 Task: Add Attachment from computer to Card Card0000000345 in Board Board0000000087 in Workspace WS0000000029 in Trello. Add Cover Purple to Card Card0000000345 in Board Board0000000087 in Workspace WS0000000029 in Trello. Add "Move Card To …" Button titled Button0000000345 to "top" of the list "To Do" to Card Card0000000345 in Board Board0000000087 in Workspace WS0000000029 in Trello. Add Description DS0000000345 to Card Card0000000345 in Board Board0000000087 in Workspace WS0000000029 in Trello. Add Comment CM0000000345 to Card Card0000000345 in Board Board0000000087 in Workspace WS0000000029 in Trello
Action: Mouse moved to (145, 451)
Screenshot: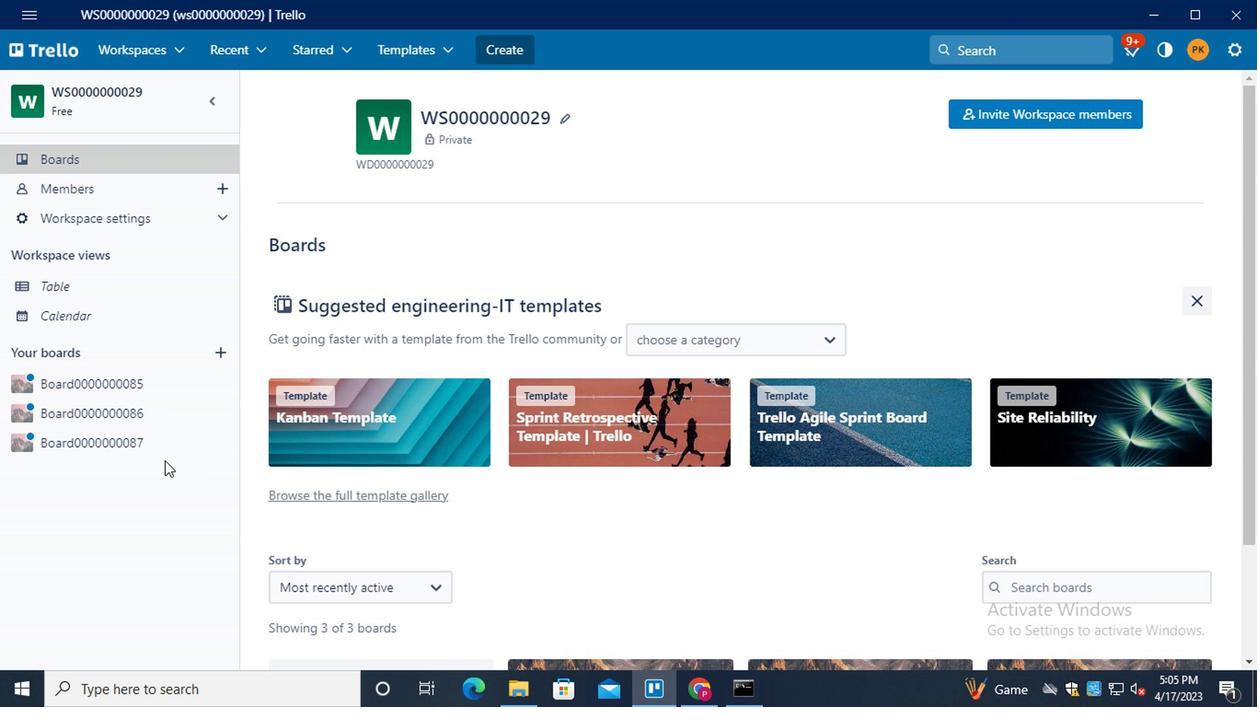 
Action: Mouse pressed left at (145, 451)
Screenshot: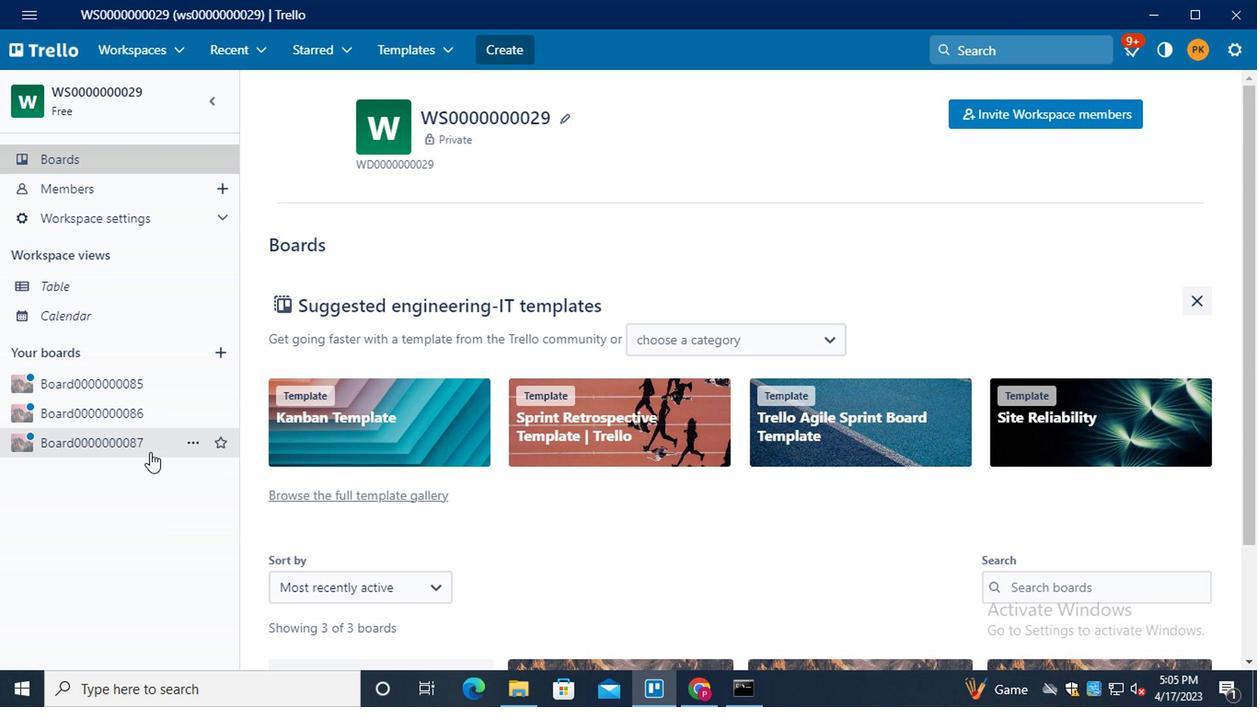
Action: Mouse moved to (352, 214)
Screenshot: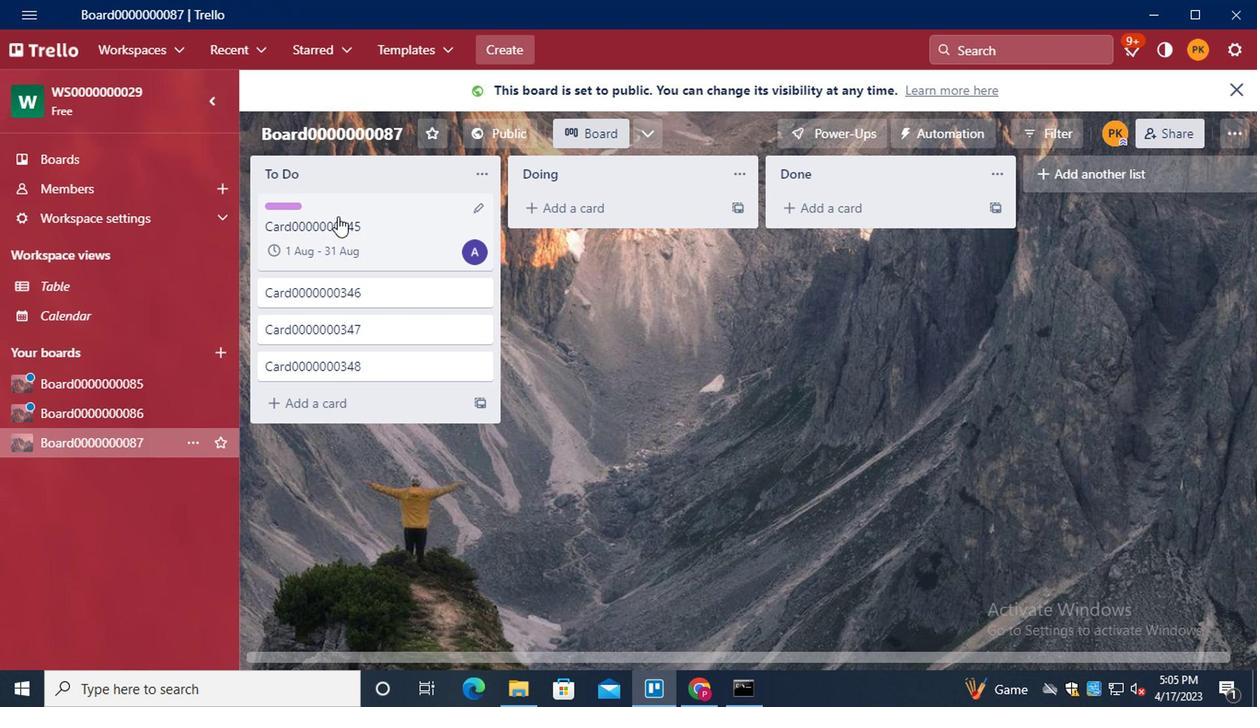
Action: Mouse pressed left at (352, 214)
Screenshot: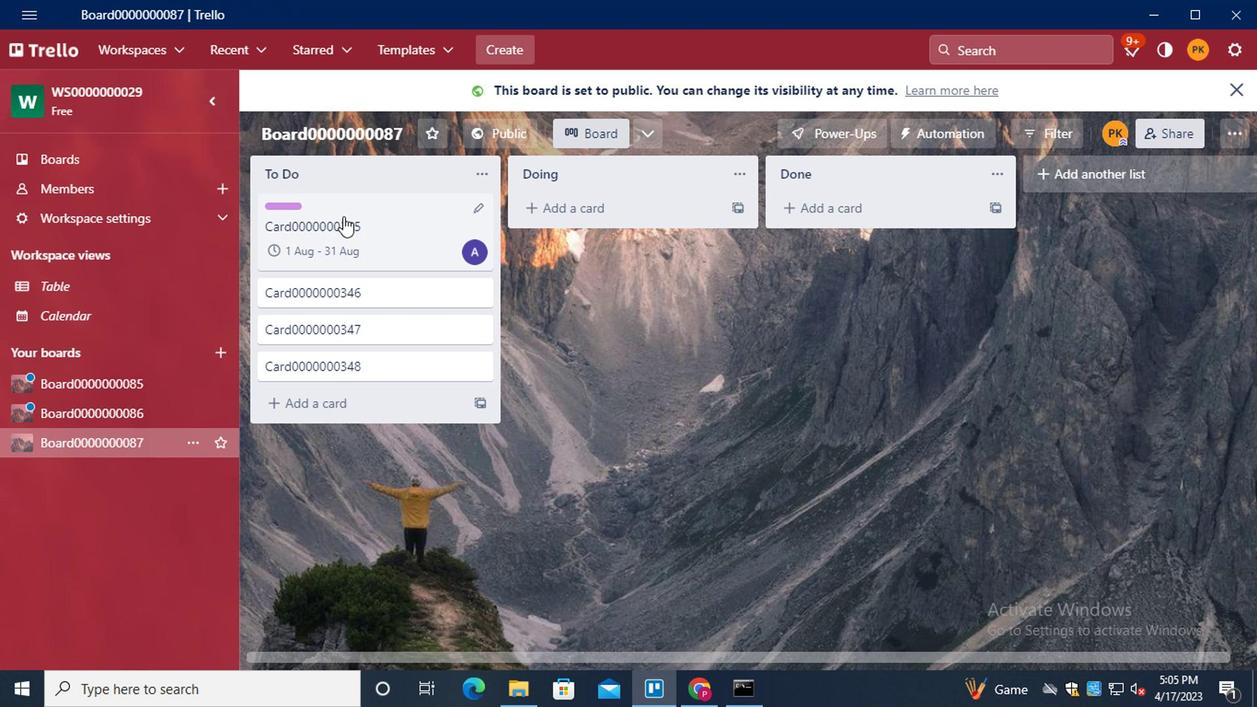 
Action: Mouse moved to (857, 330)
Screenshot: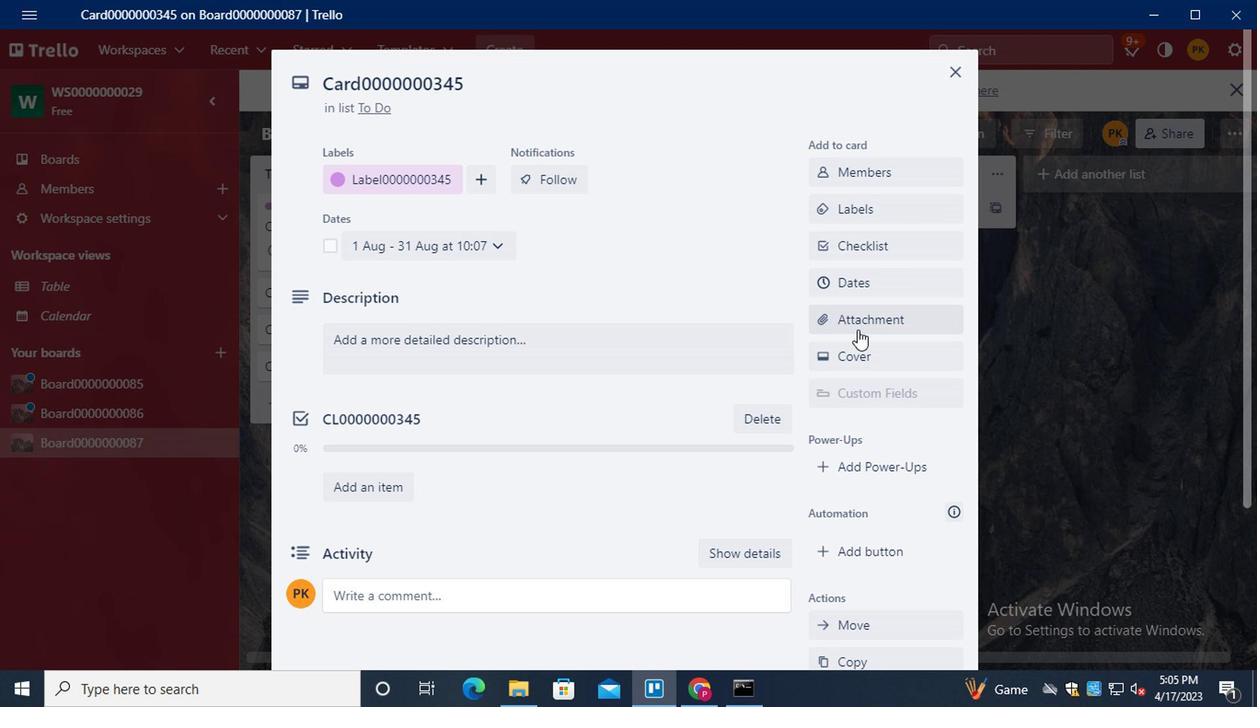
Action: Mouse pressed left at (857, 330)
Screenshot: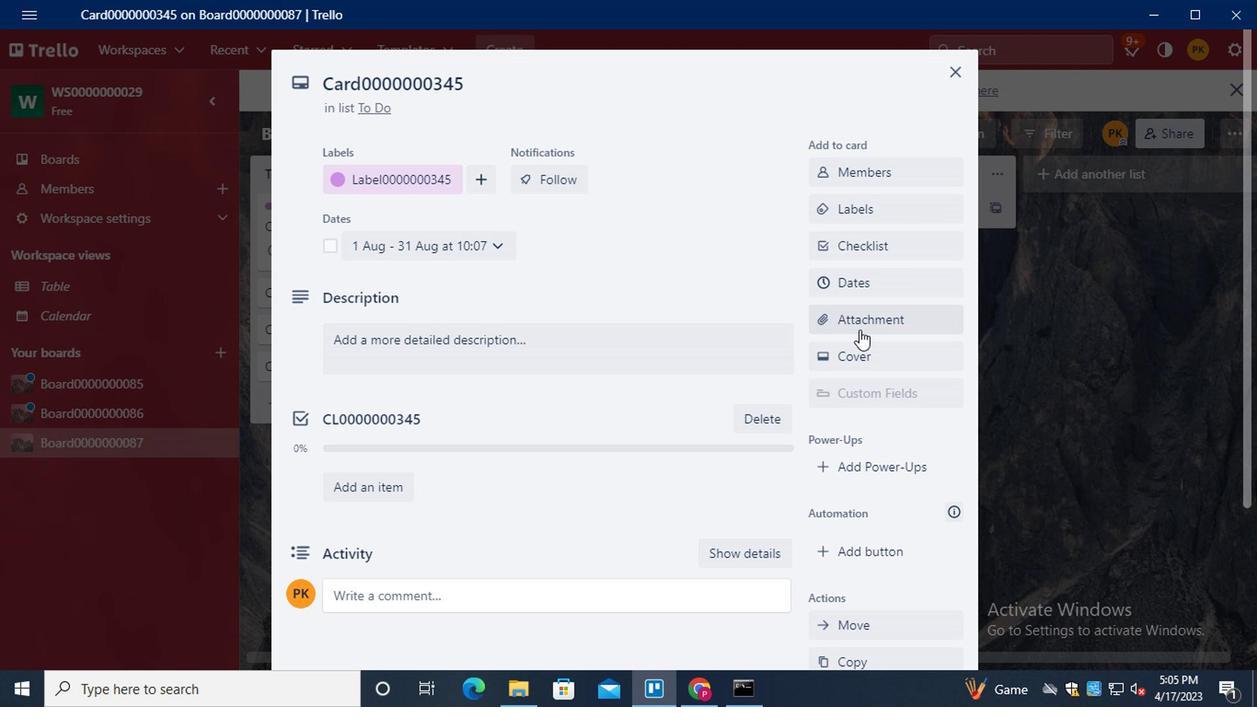 
Action: Mouse moved to (878, 163)
Screenshot: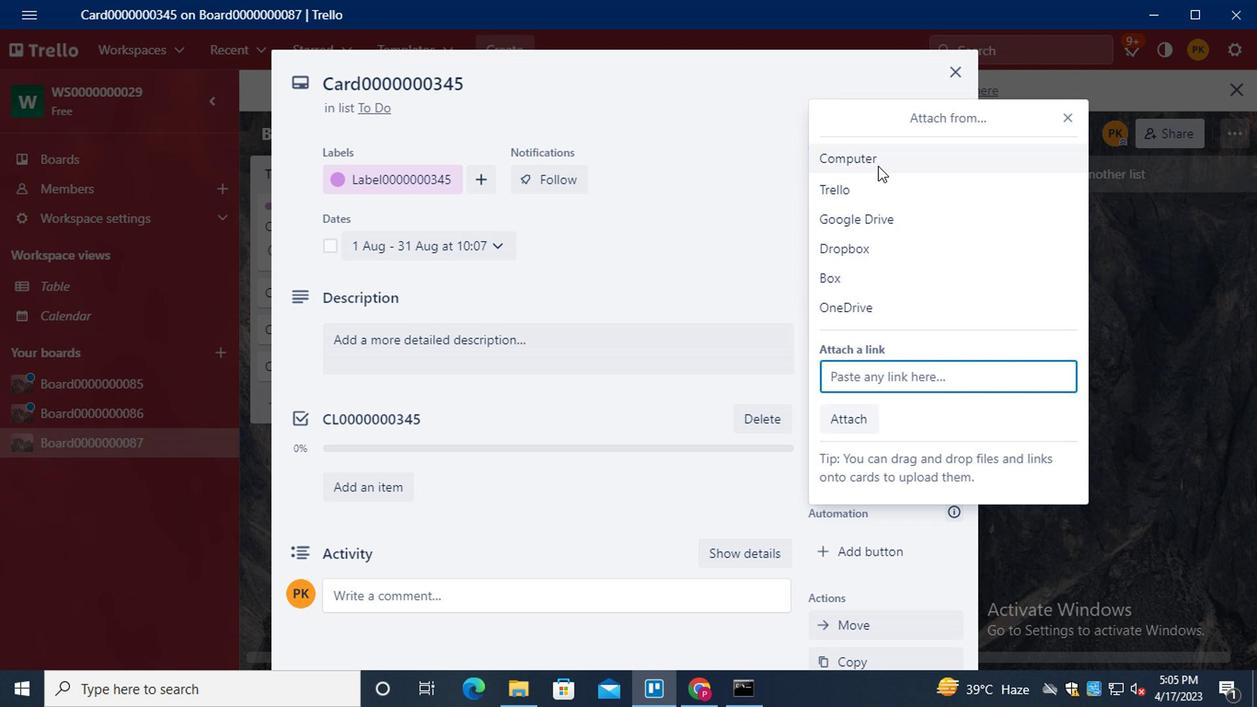 
Action: Mouse pressed left at (878, 163)
Screenshot: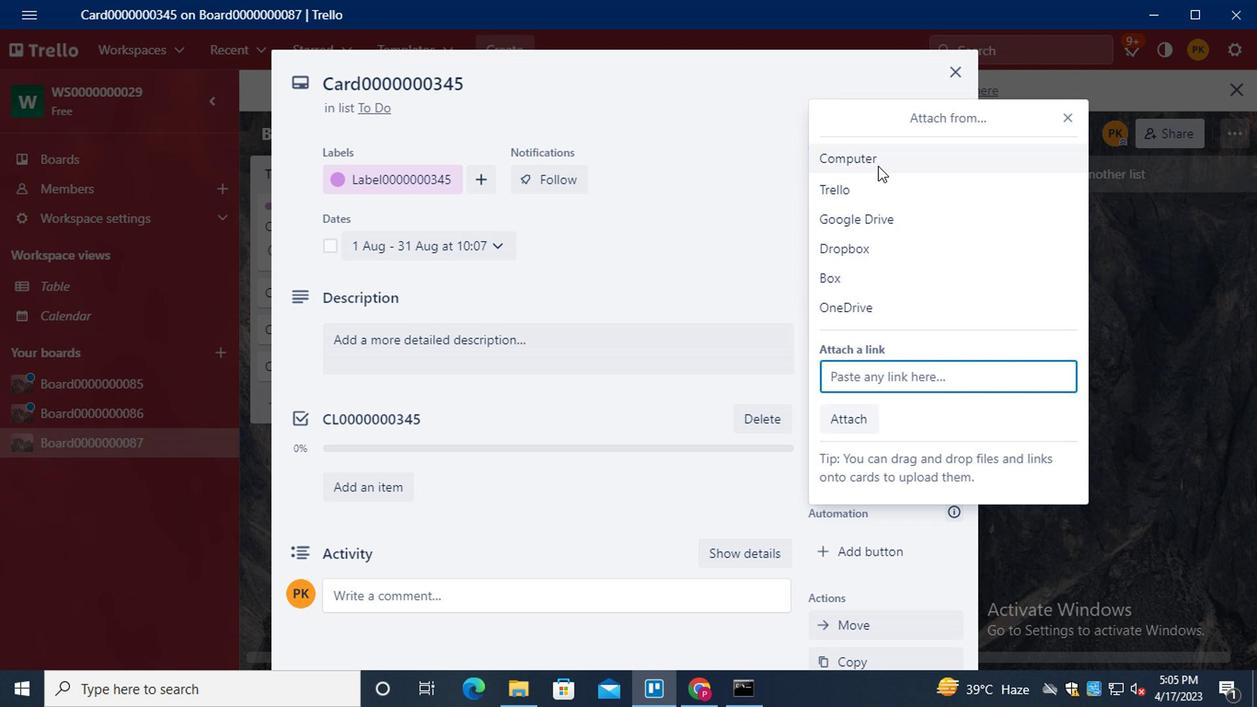 
Action: Mouse moved to (387, 138)
Screenshot: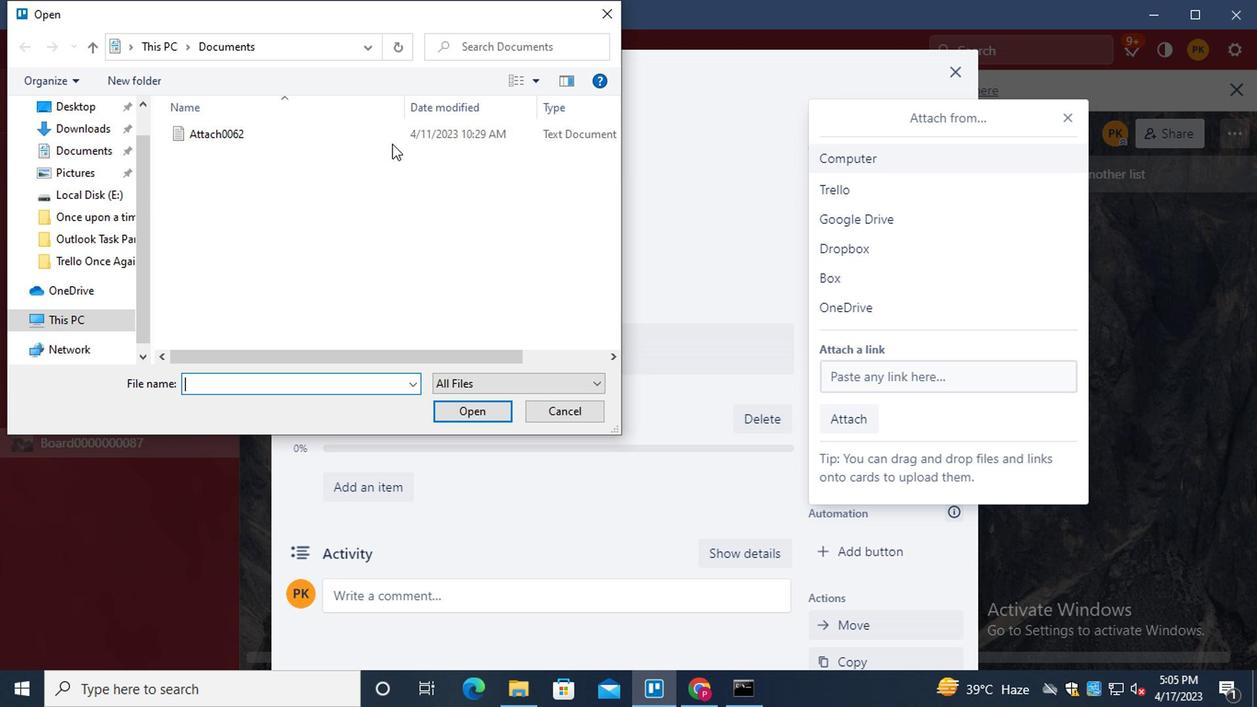 
Action: Mouse pressed left at (387, 138)
Screenshot: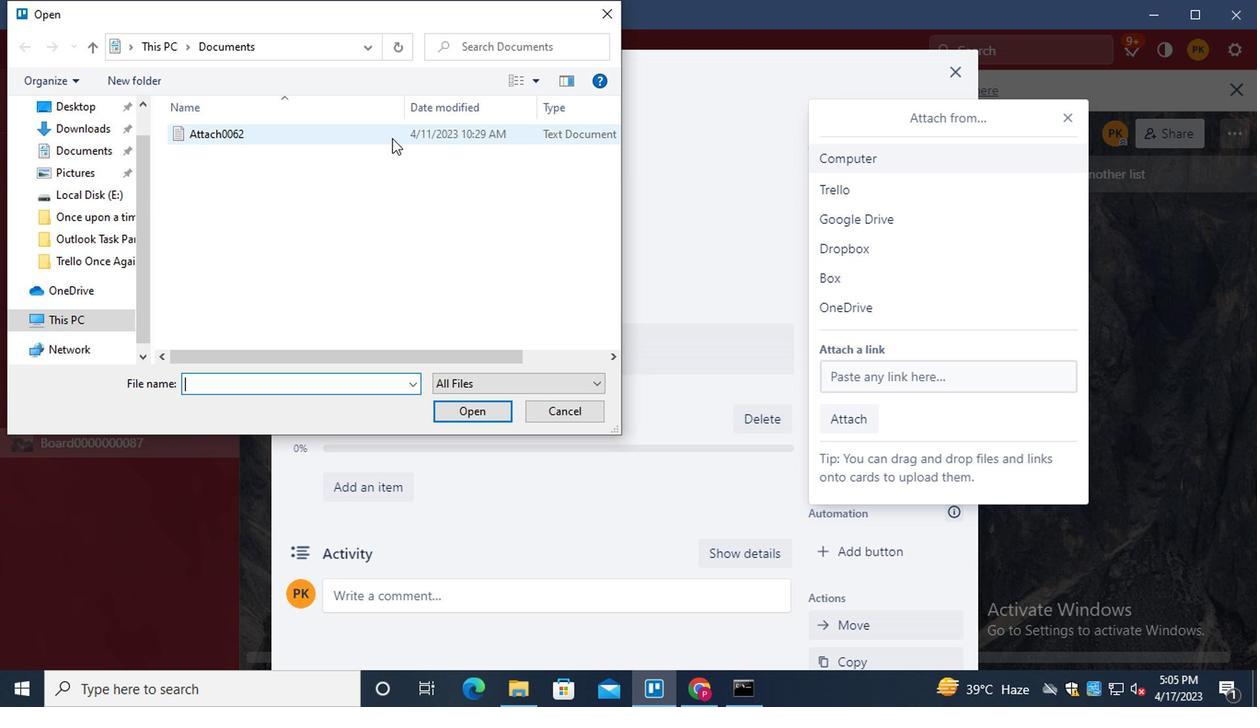 
Action: Mouse moved to (479, 421)
Screenshot: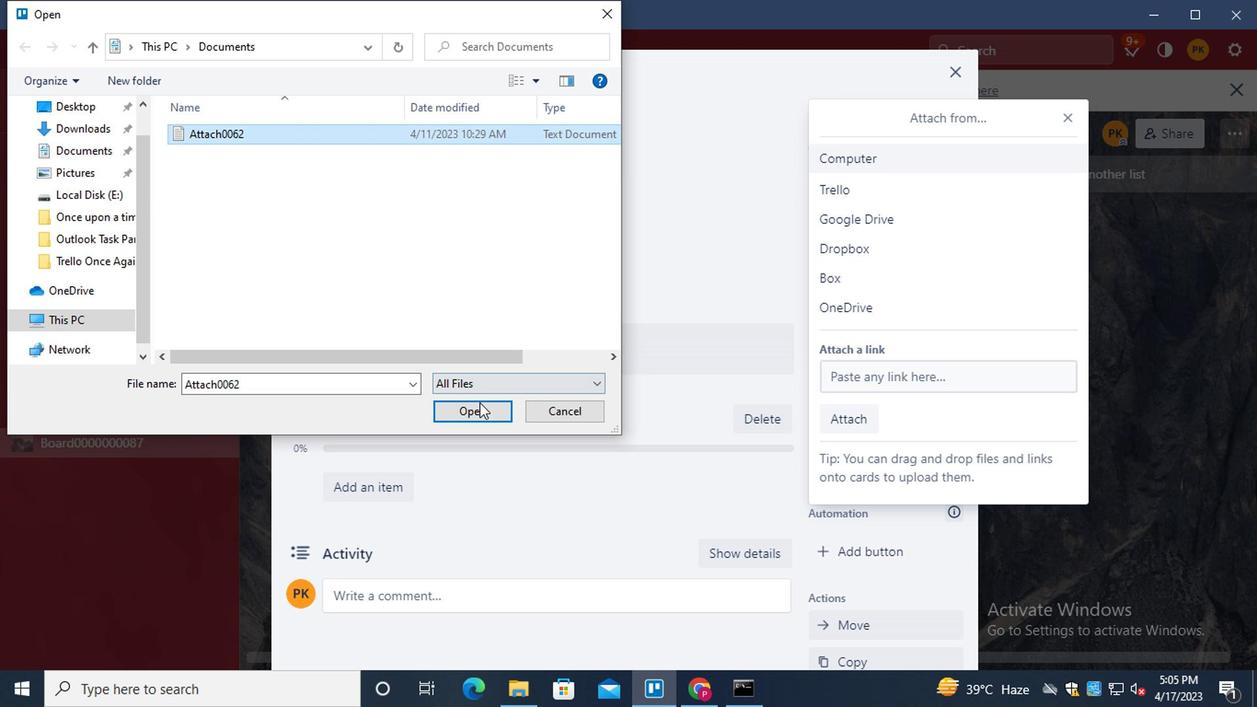 
Action: Mouse pressed left at (479, 421)
Screenshot: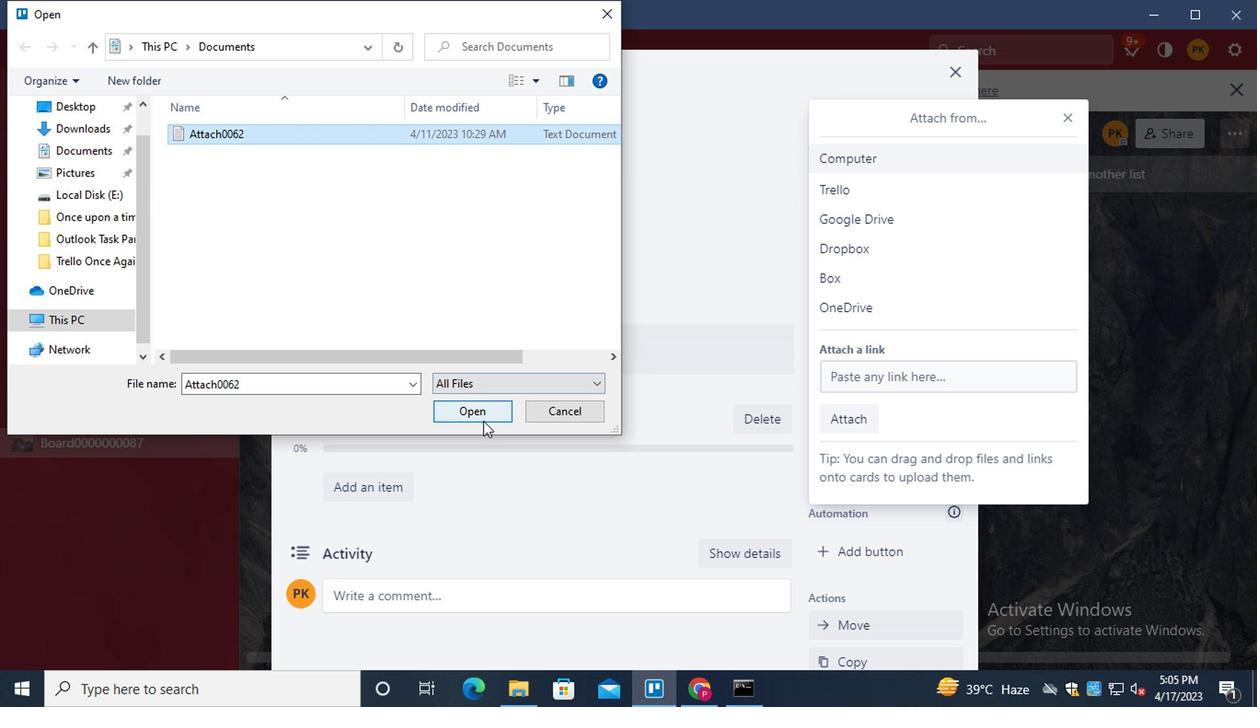 
Action: Mouse moved to (837, 359)
Screenshot: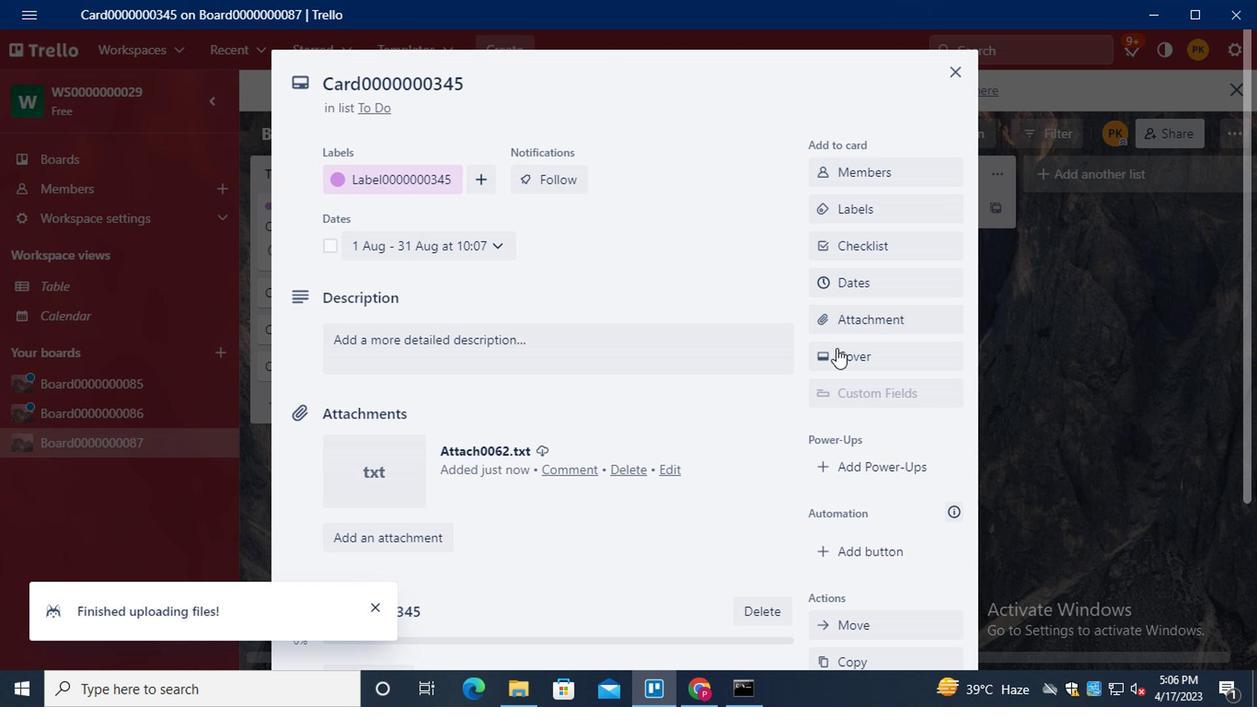 
Action: Mouse pressed left at (837, 359)
Screenshot: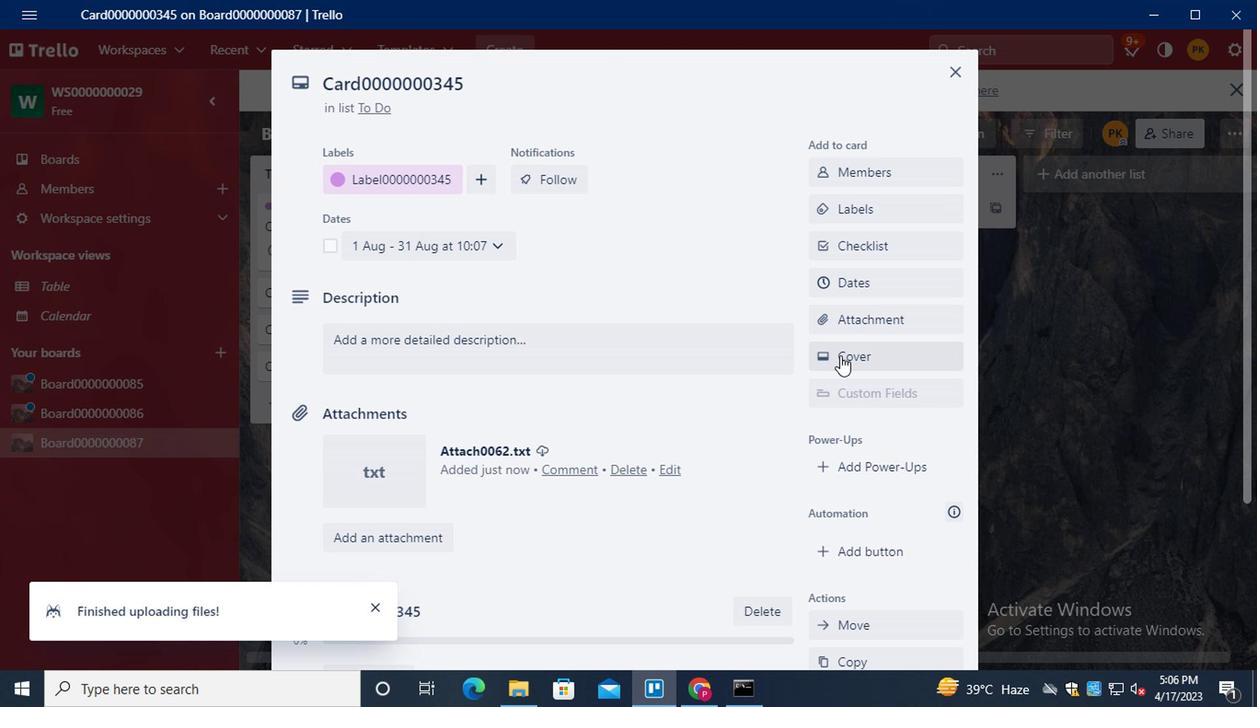 
Action: Mouse moved to (1050, 299)
Screenshot: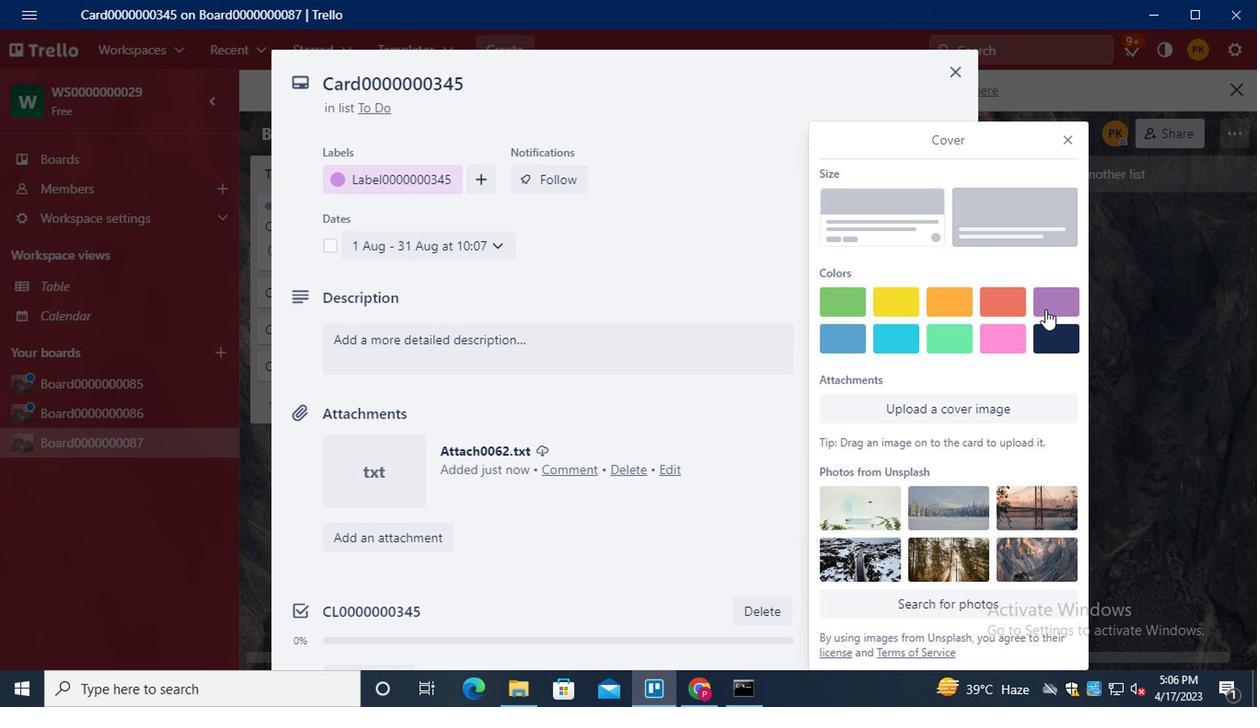
Action: Mouse pressed left at (1050, 299)
Screenshot: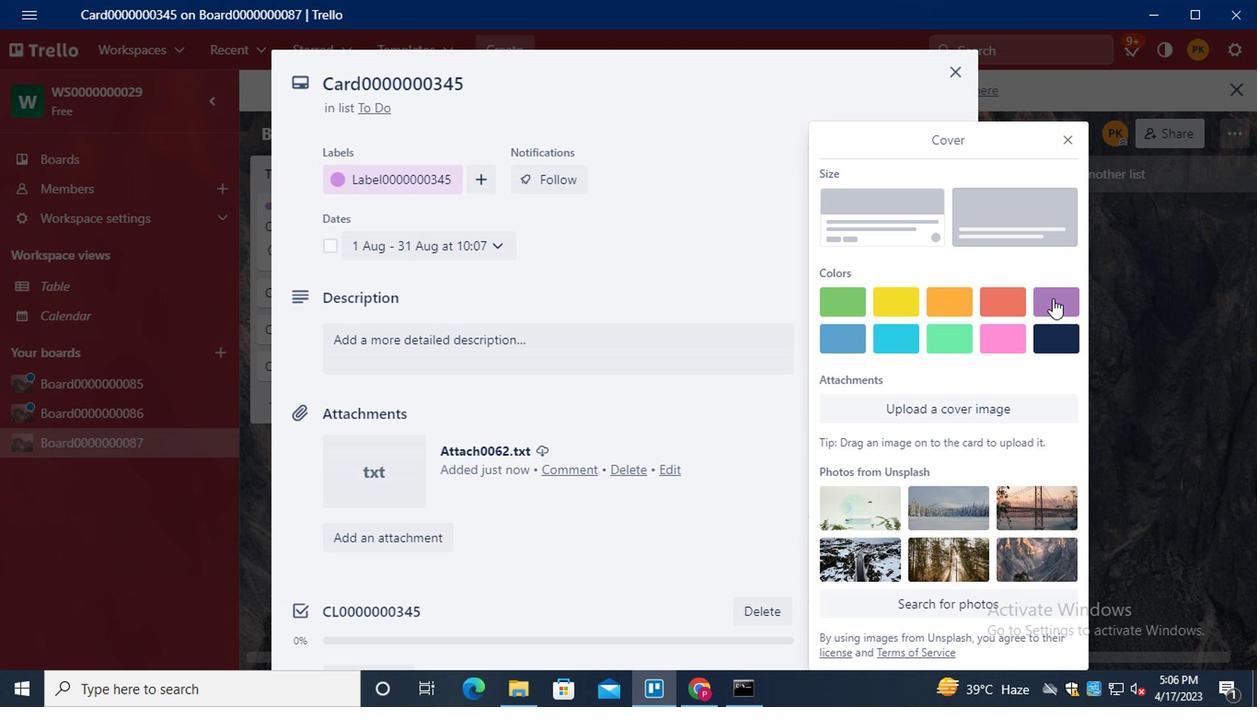
Action: Mouse moved to (1065, 110)
Screenshot: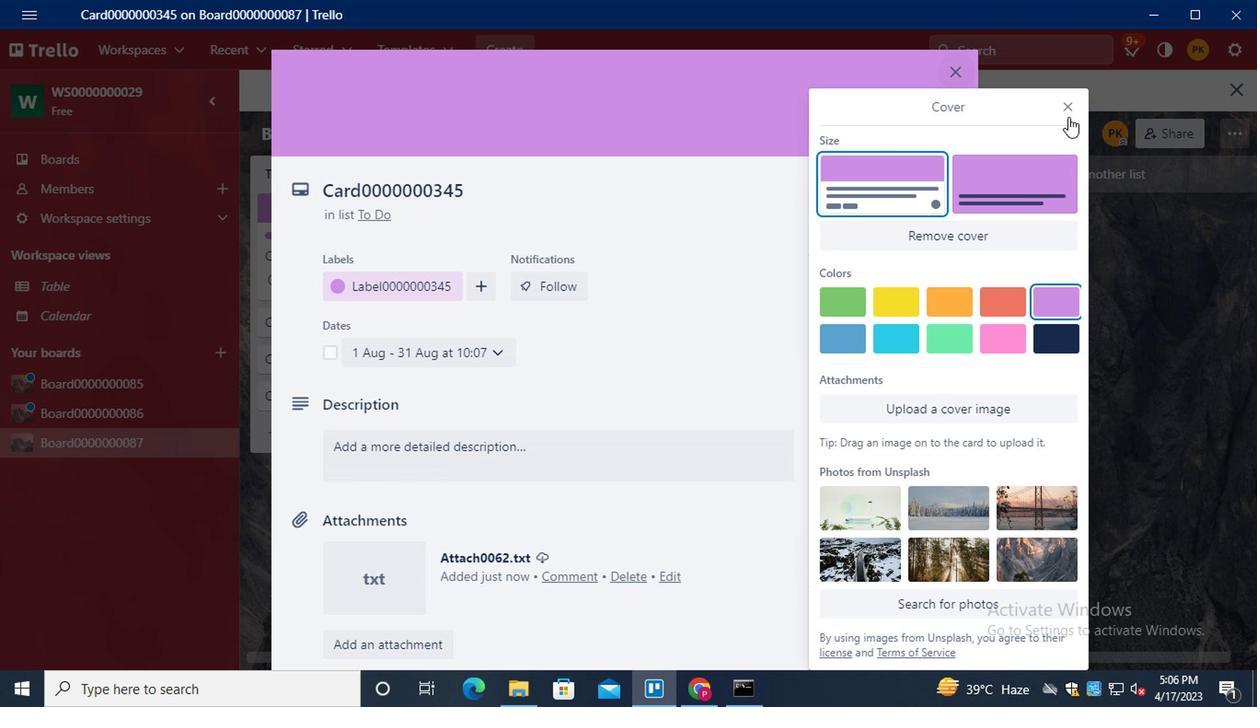 
Action: Mouse pressed left at (1065, 110)
Screenshot: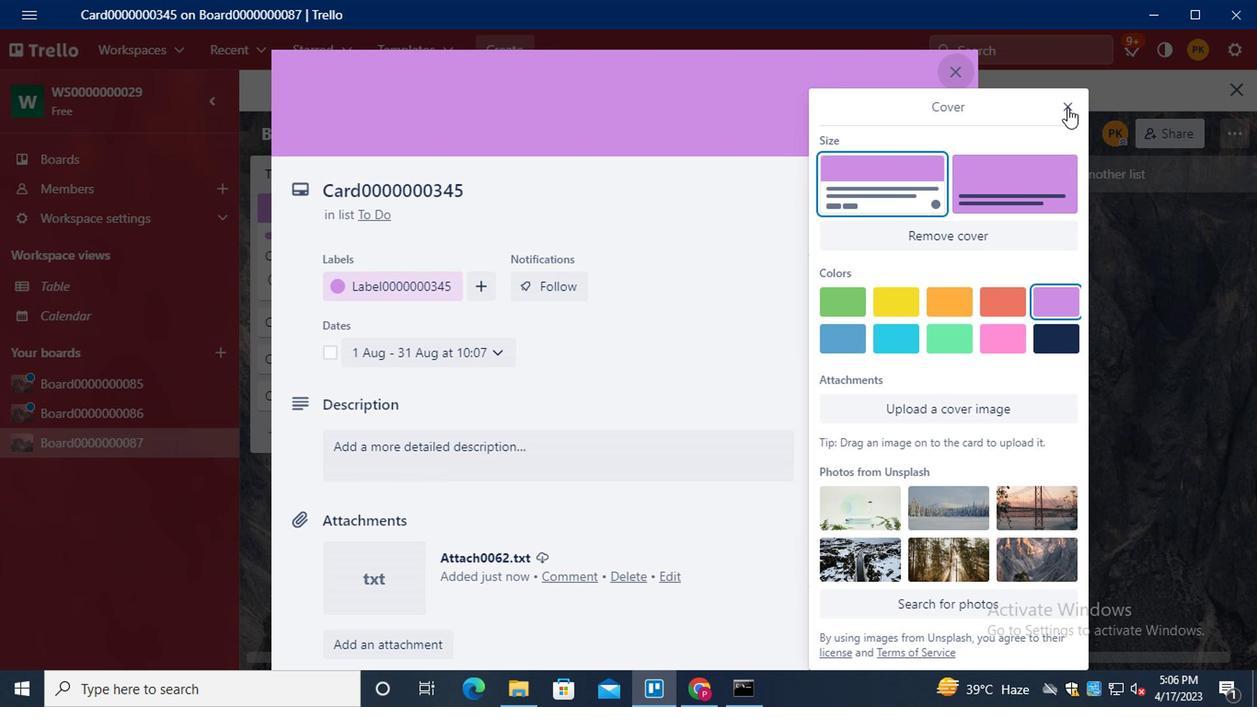 
Action: Mouse moved to (909, 381)
Screenshot: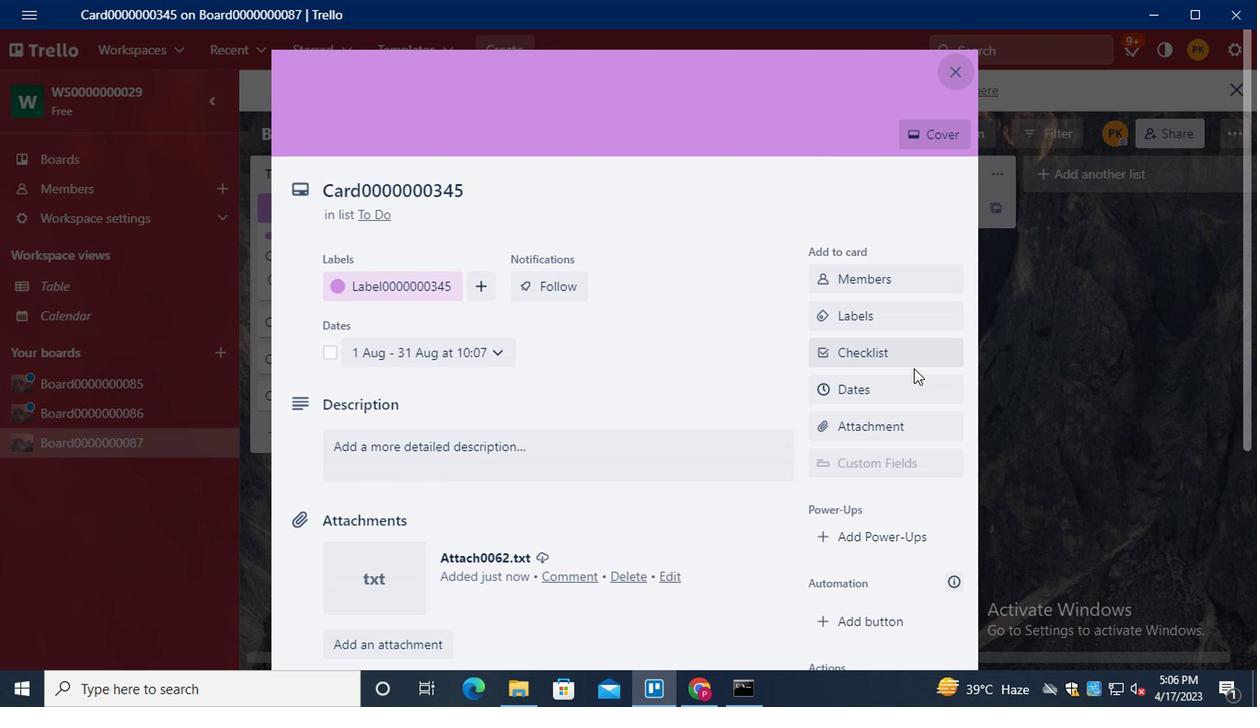 
Action: Mouse scrolled (909, 380) with delta (0, -1)
Screenshot: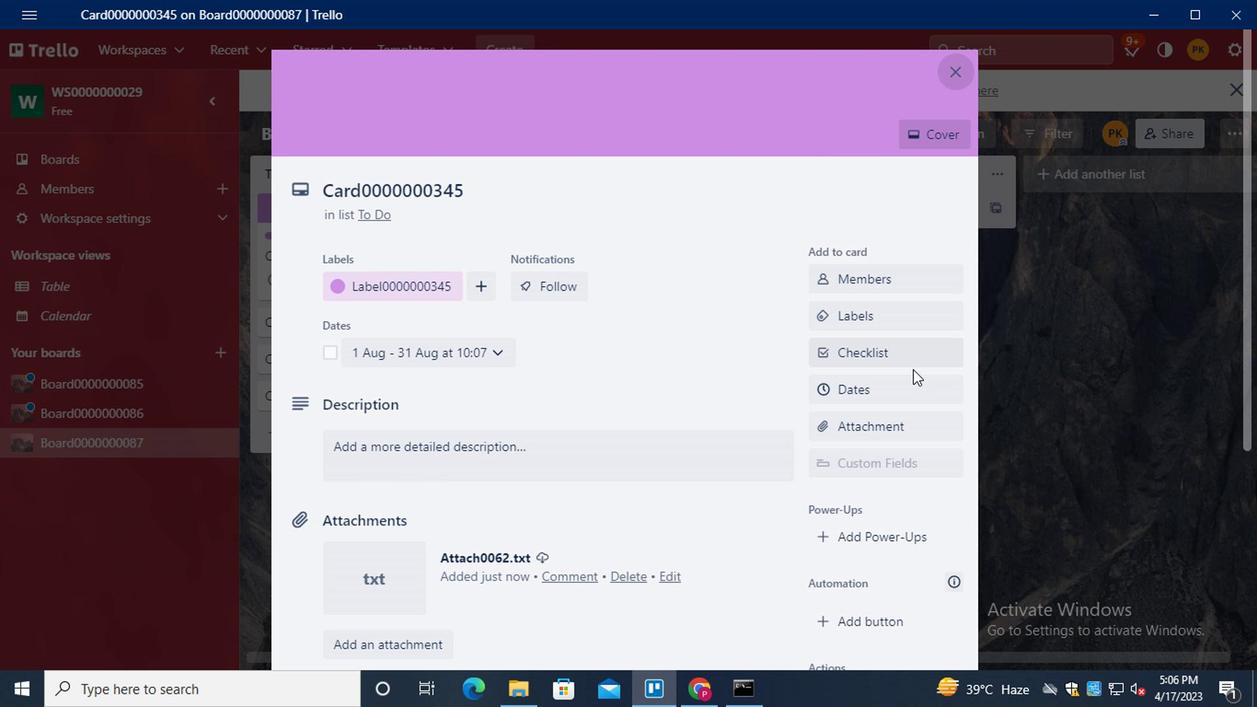 
Action: Mouse scrolled (909, 380) with delta (0, -1)
Screenshot: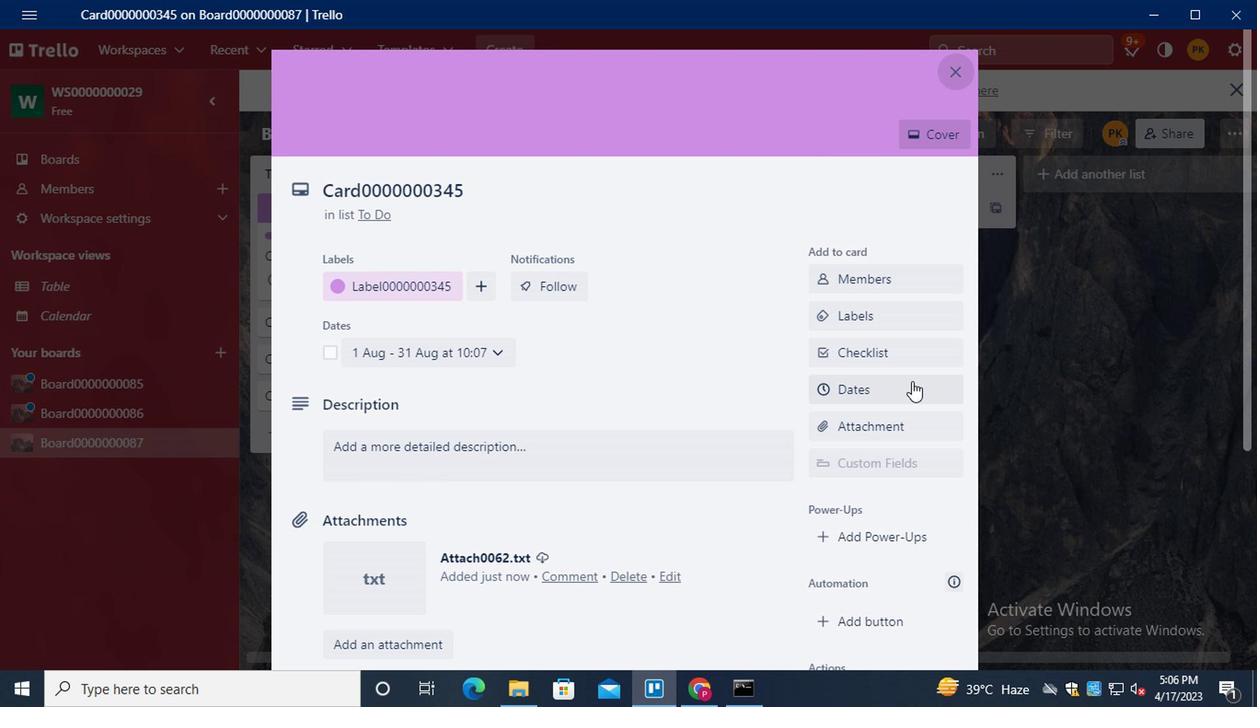 
Action: Mouse scrolled (909, 380) with delta (0, -1)
Screenshot: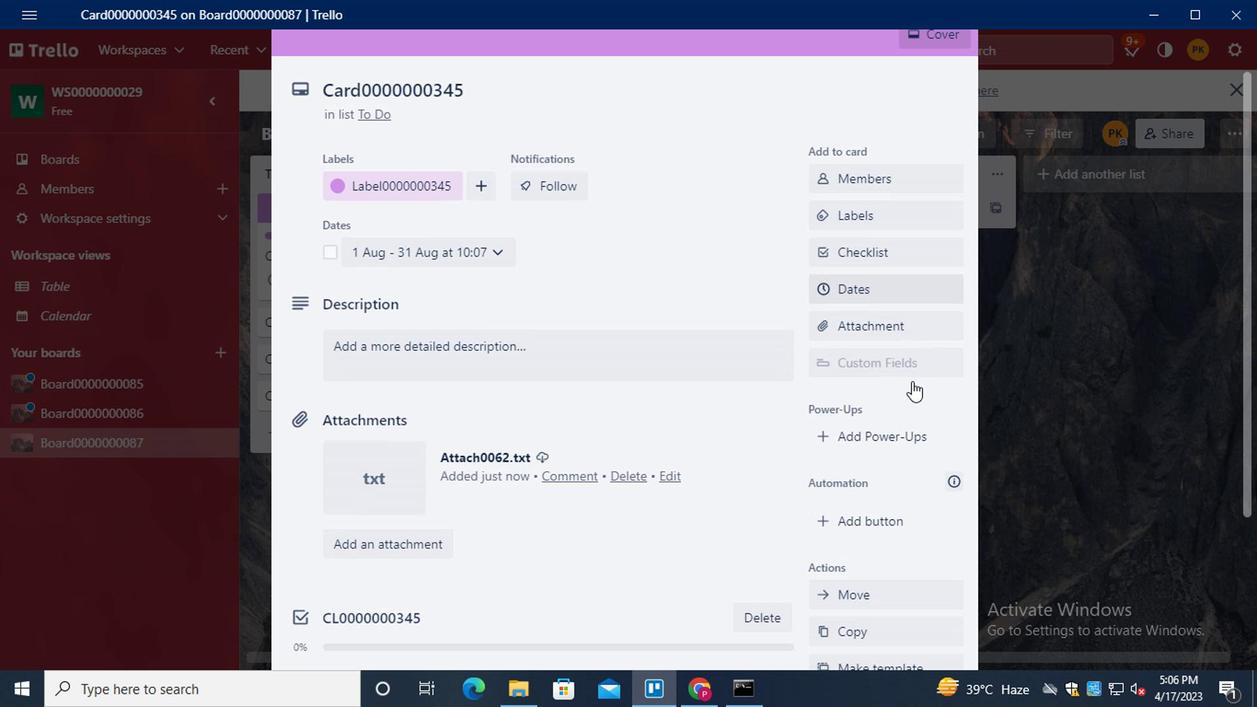 
Action: Mouse scrolled (909, 380) with delta (0, -1)
Screenshot: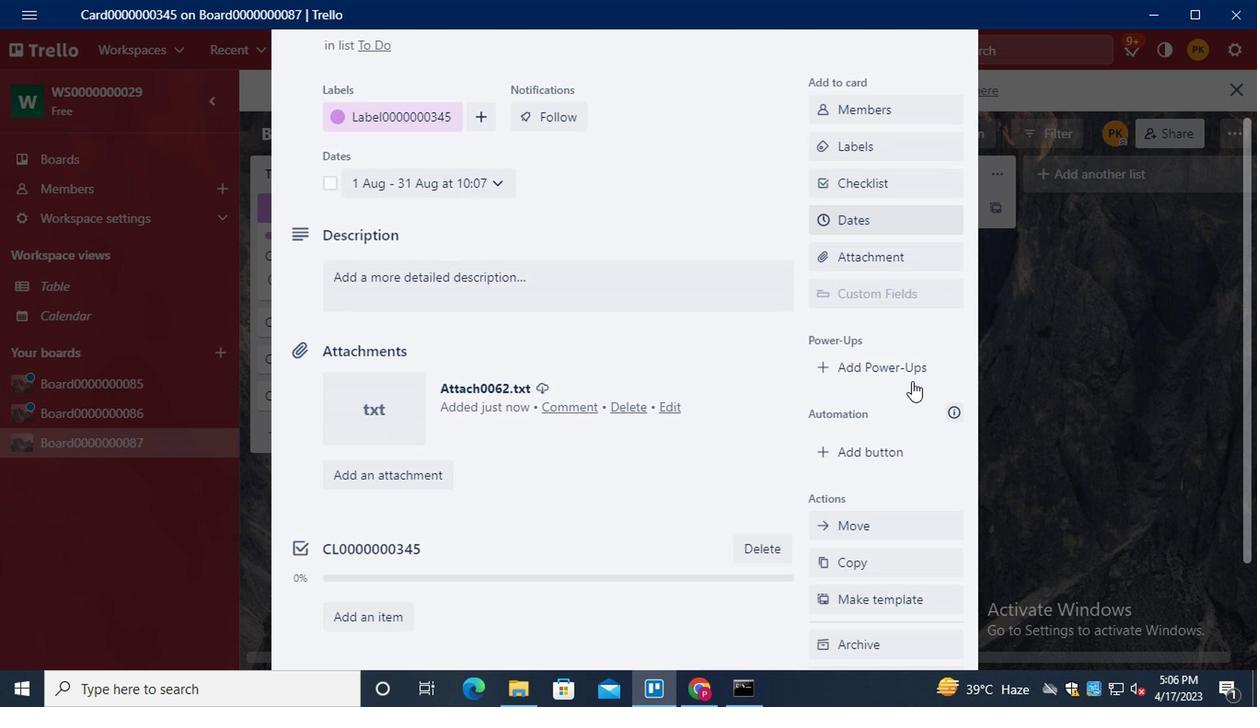 
Action: Mouse moved to (887, 284)
Screenshot: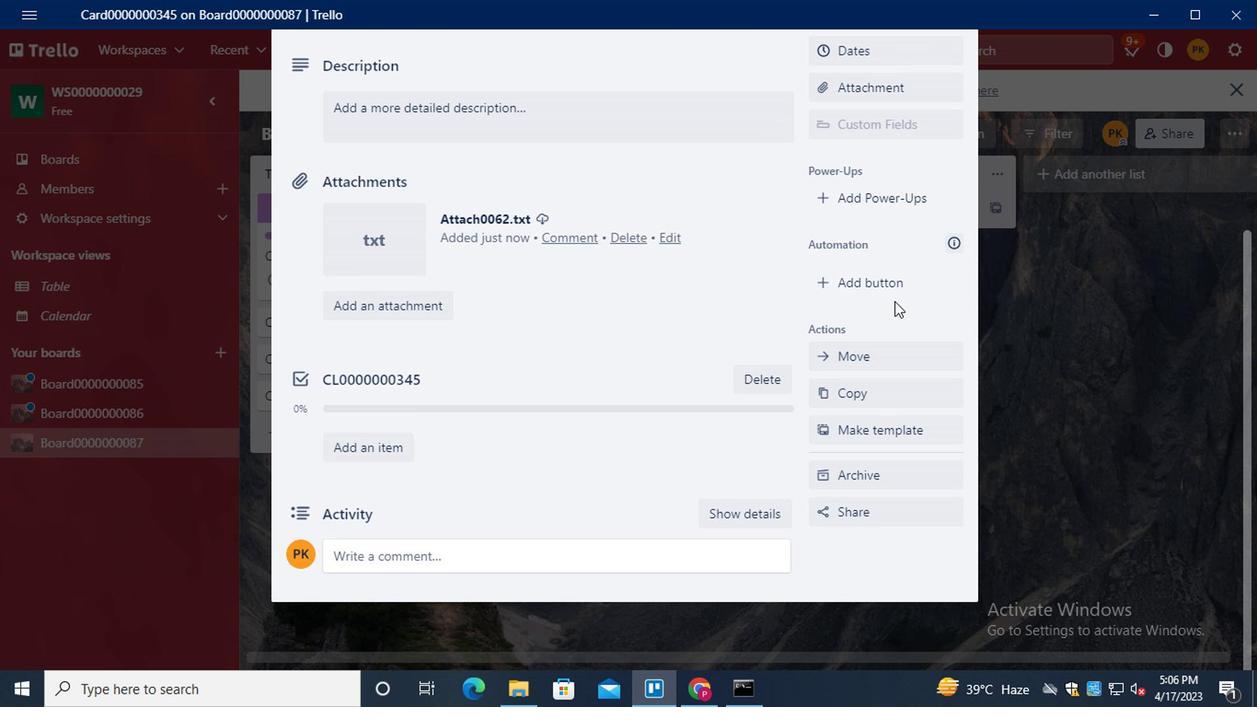
Action: Mouse pressed left at (887, 284)
Screenshot: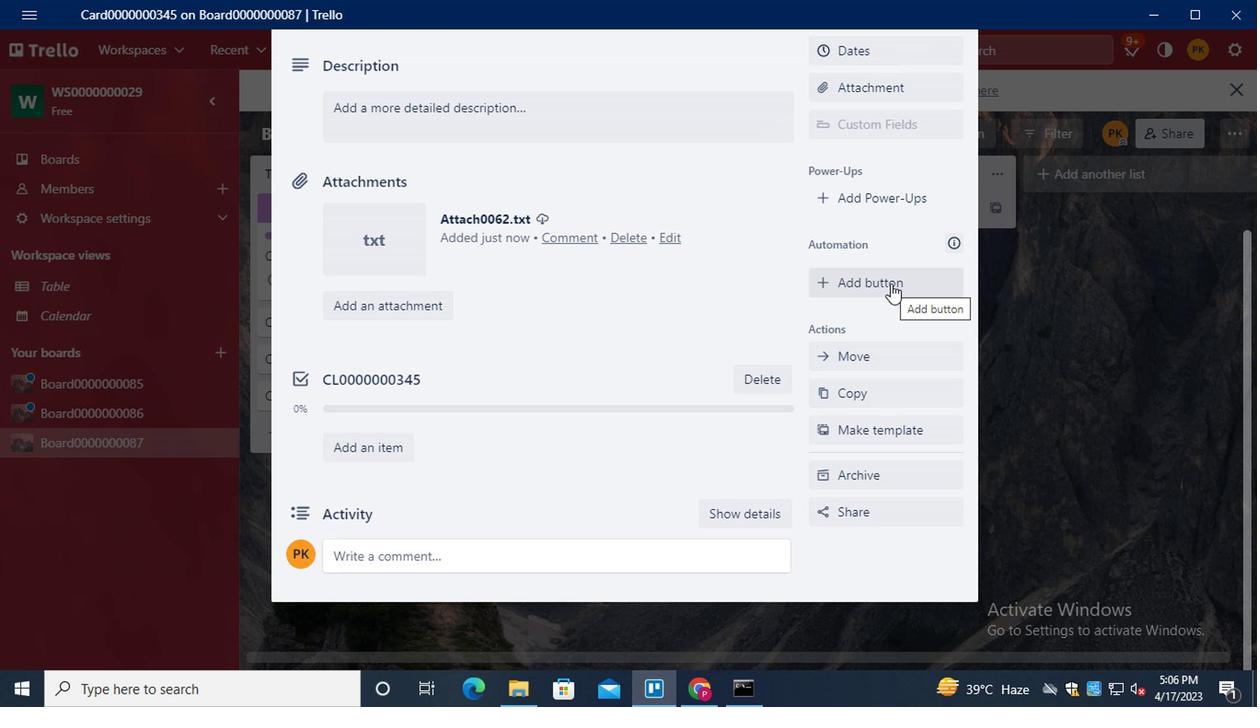 
Action: Mouse moved to (914, 170)
Screenshot: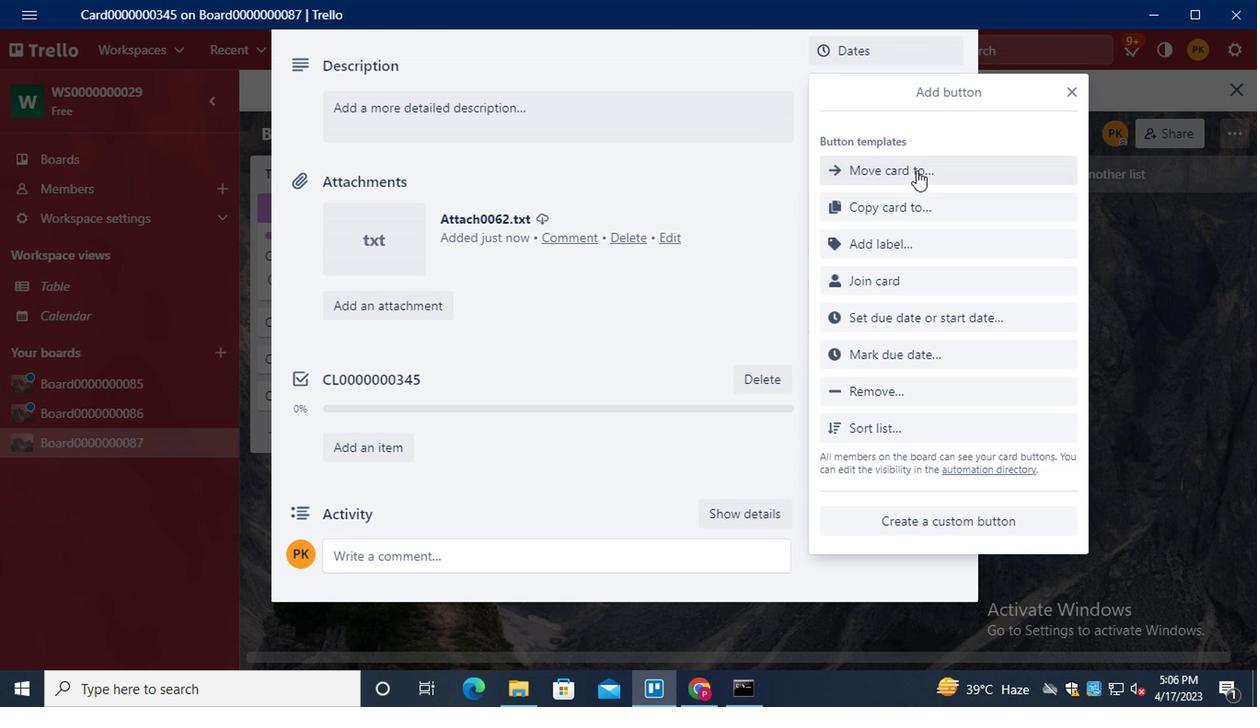 
Action: Mouse pressed left at (914, 170)
Screenshot: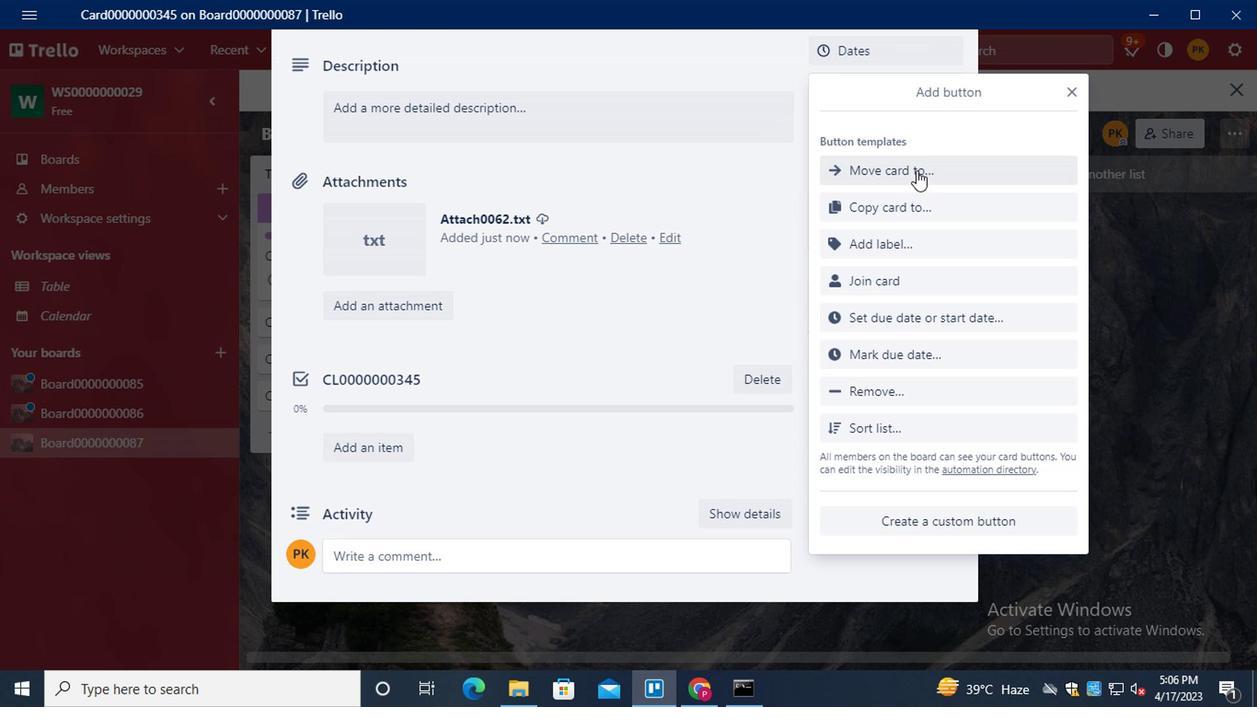 
Action: Key pressed <Key.shift><Key.shift><Key.shift>BUTTON0000000345
Screenshot: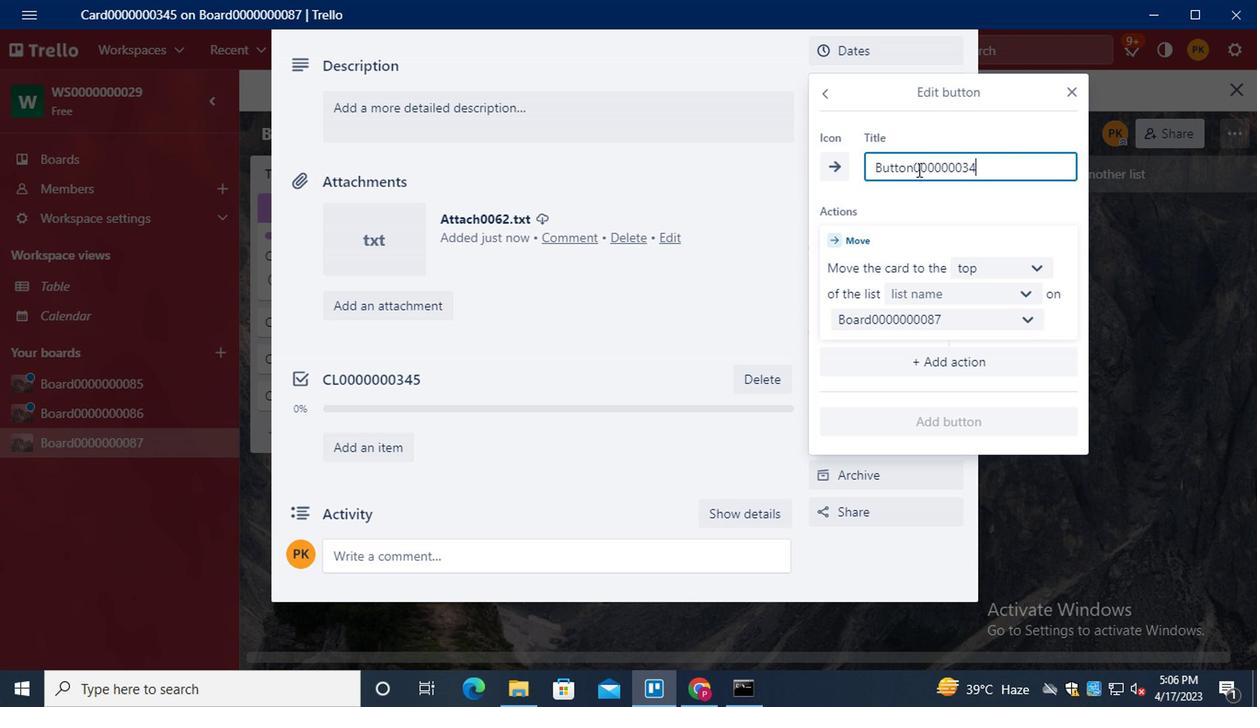 
Action: Mouse moved to (950, 288)
Screenshot: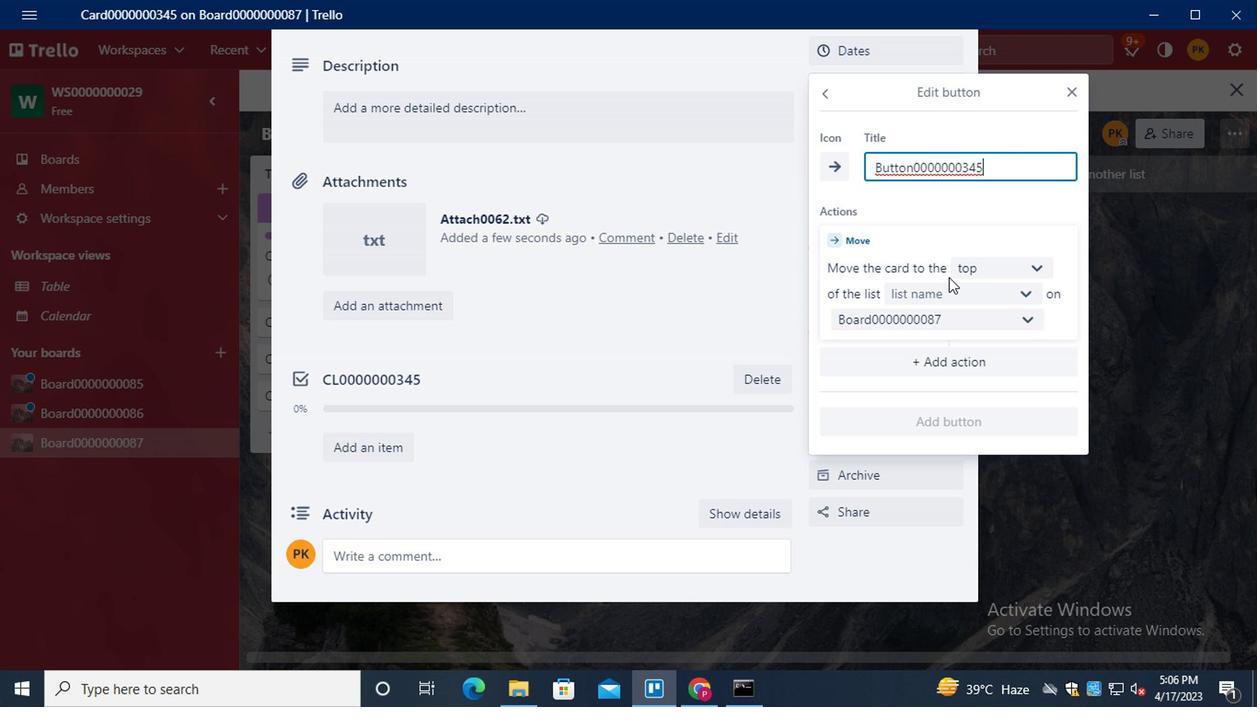 
Action: Mouse pressed left at (950, 288)
Screenshot: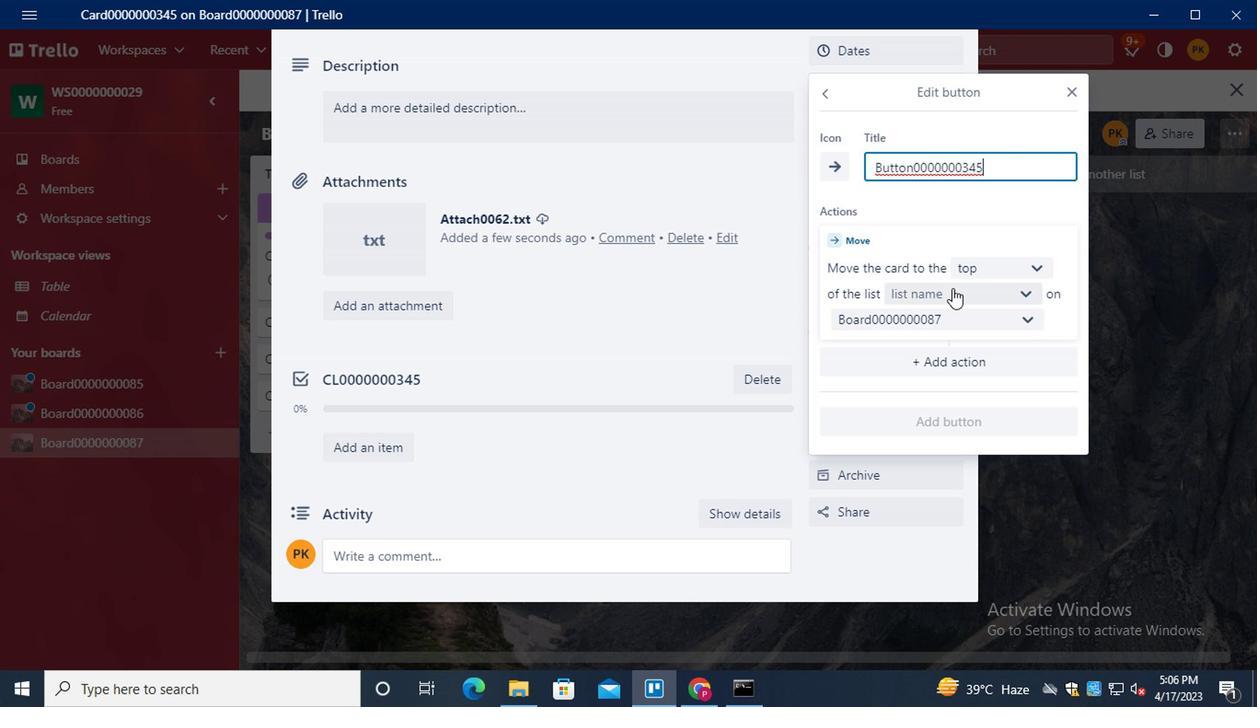 
Action: Mouse moved to (954, 339)
Screenshot: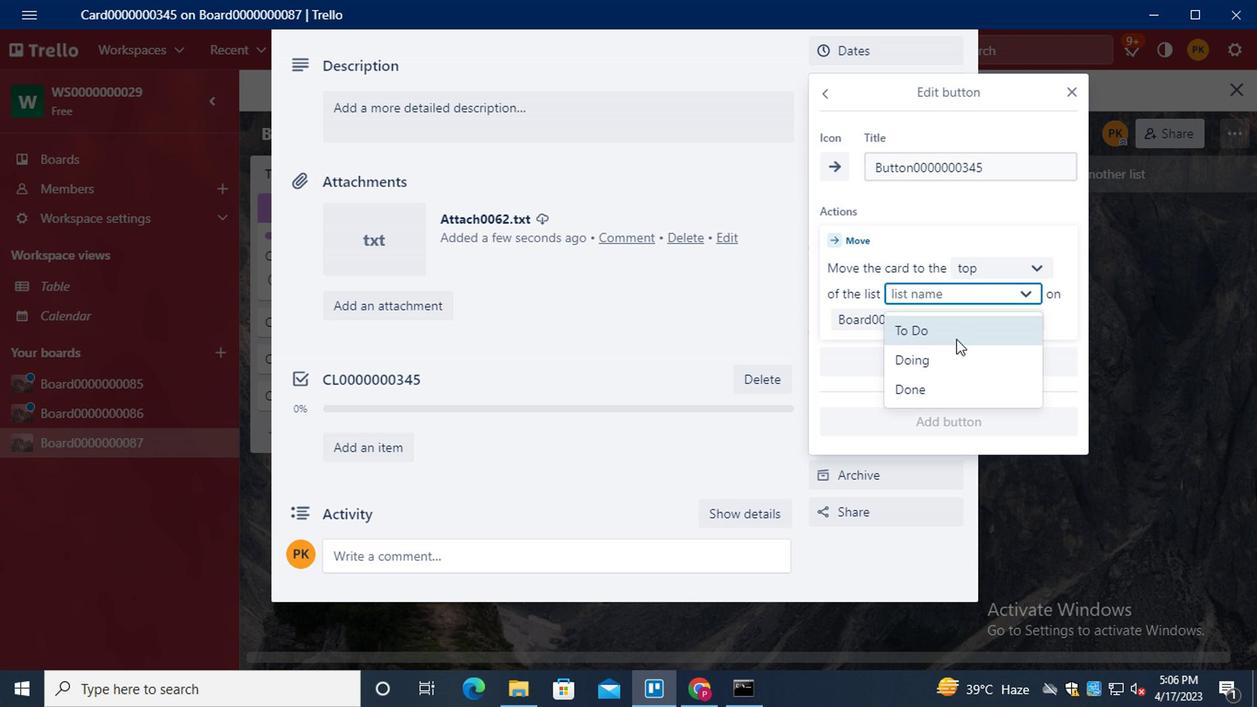 
Action: Mouse pressed left at (954, 339)
Screenshot: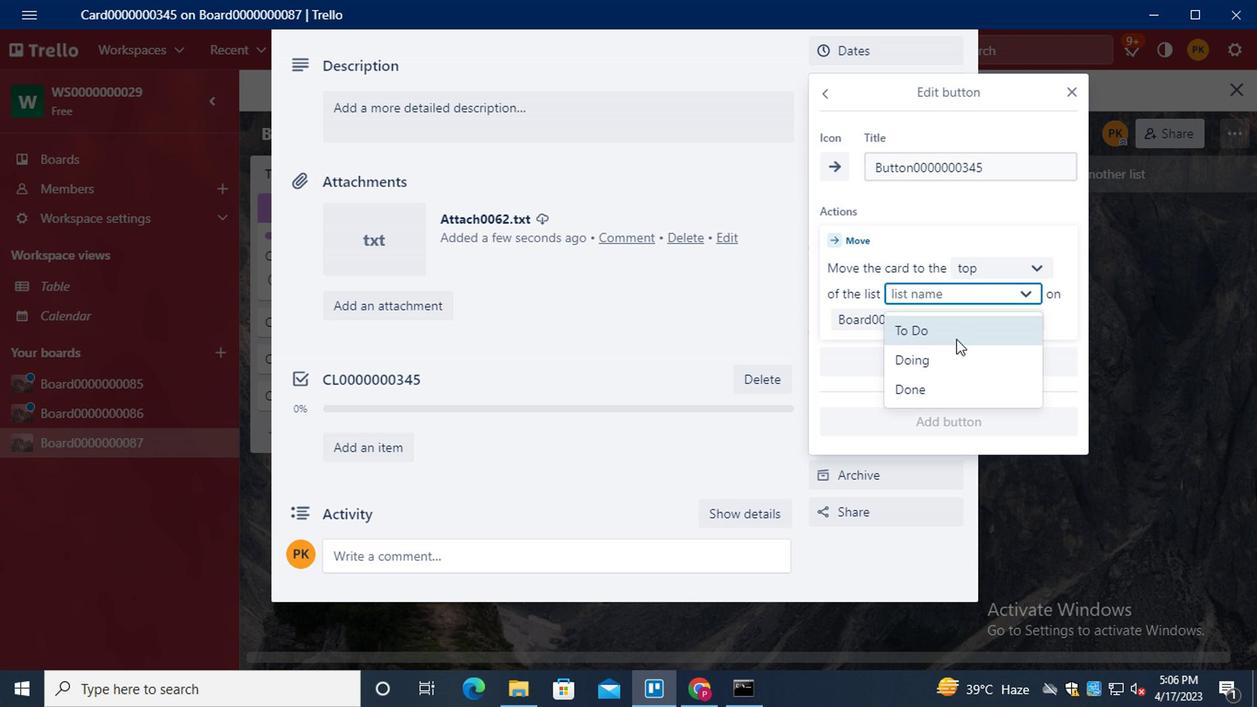 
Action: Mouse moved to (941, 417)
Screenshot: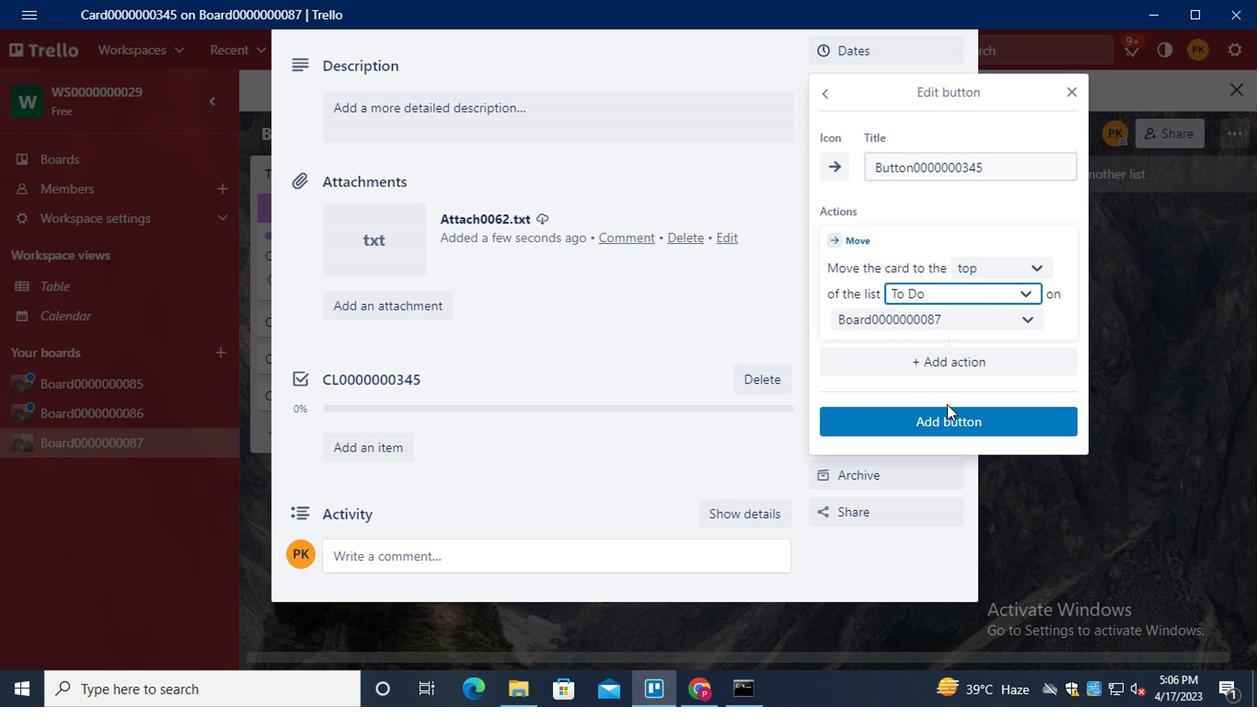 
Action: Mouse pressed left at (941, 417)
Screenshot: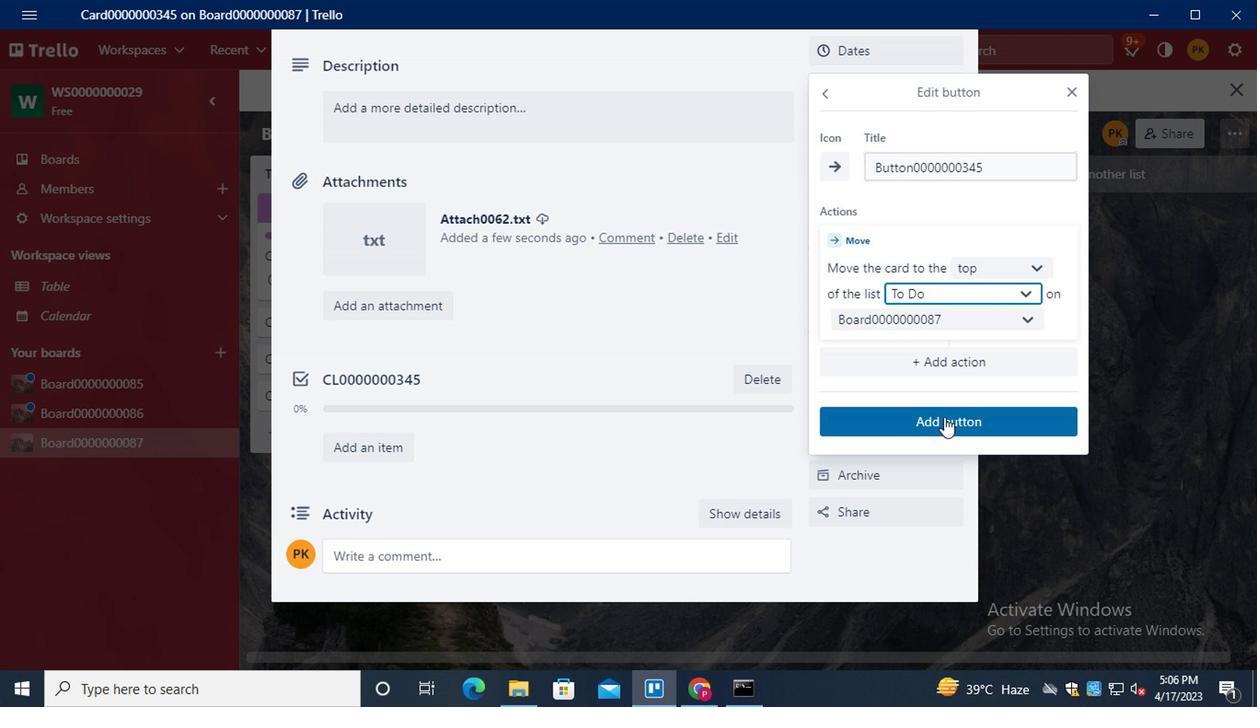 
Action: Mouse moved to (548, 308)
Screenshot: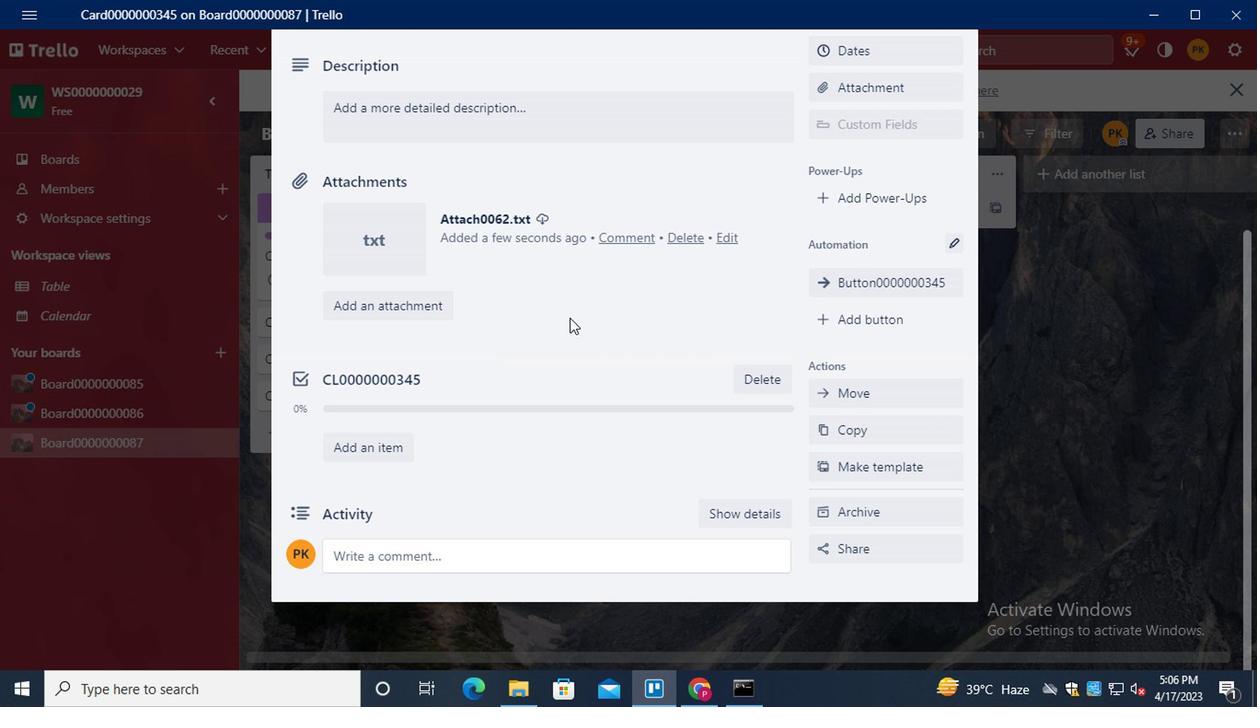 
Action: Mouse scrolled (548, 309) with delta (0, 0)
Screenshot: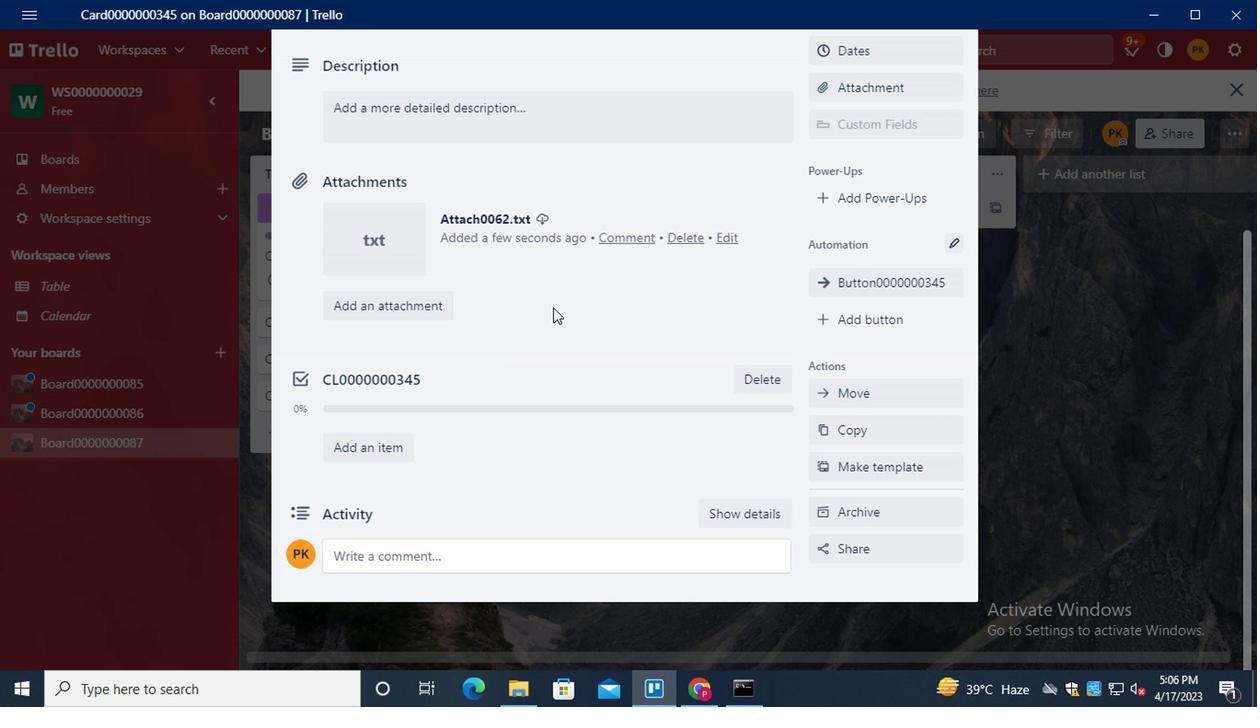 
Action: Mouse moved to (508, 214)
Screenshot: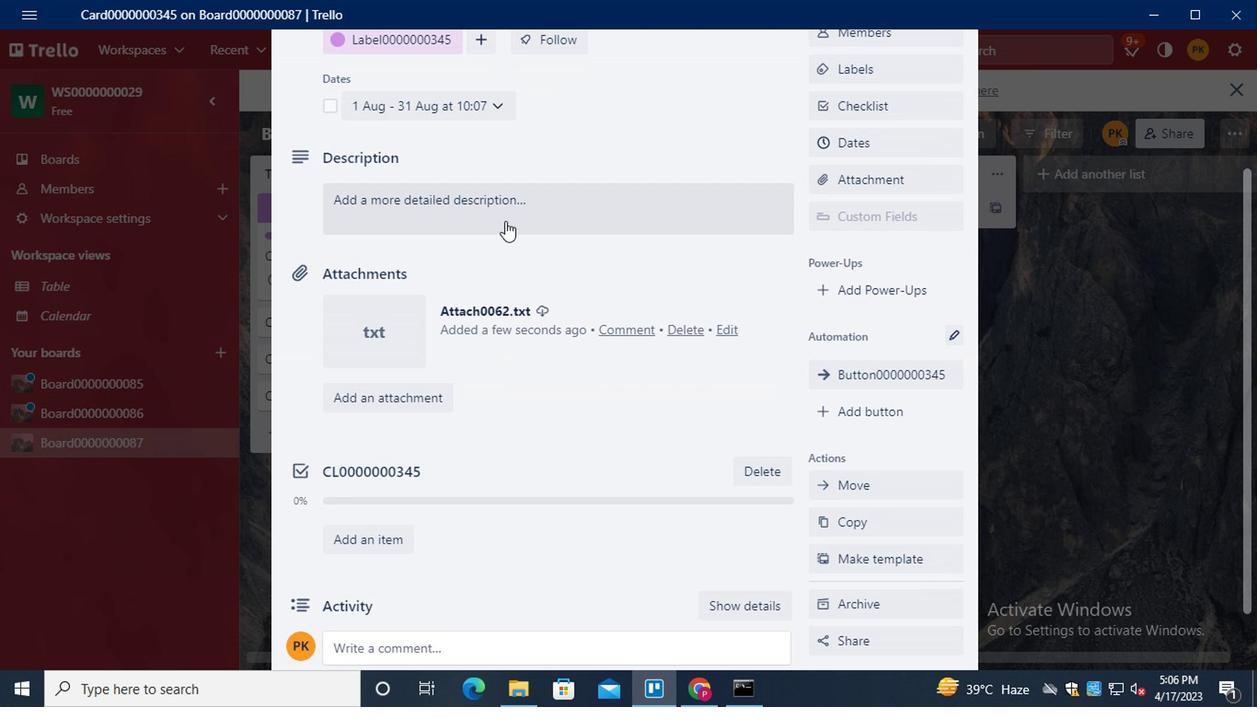 
Action: Mouse pressed left at (508, 214)
Screenshot: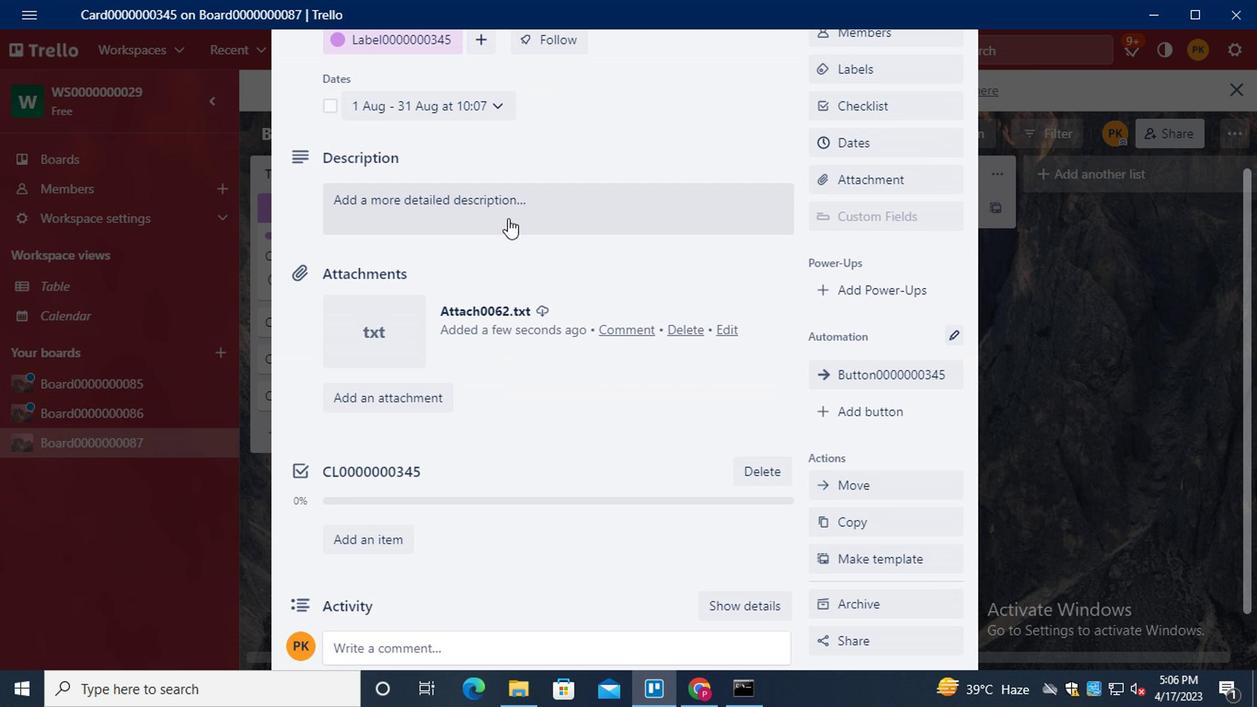 
Action: Key pressed <Key.shift>DS0000000345
Screenshot: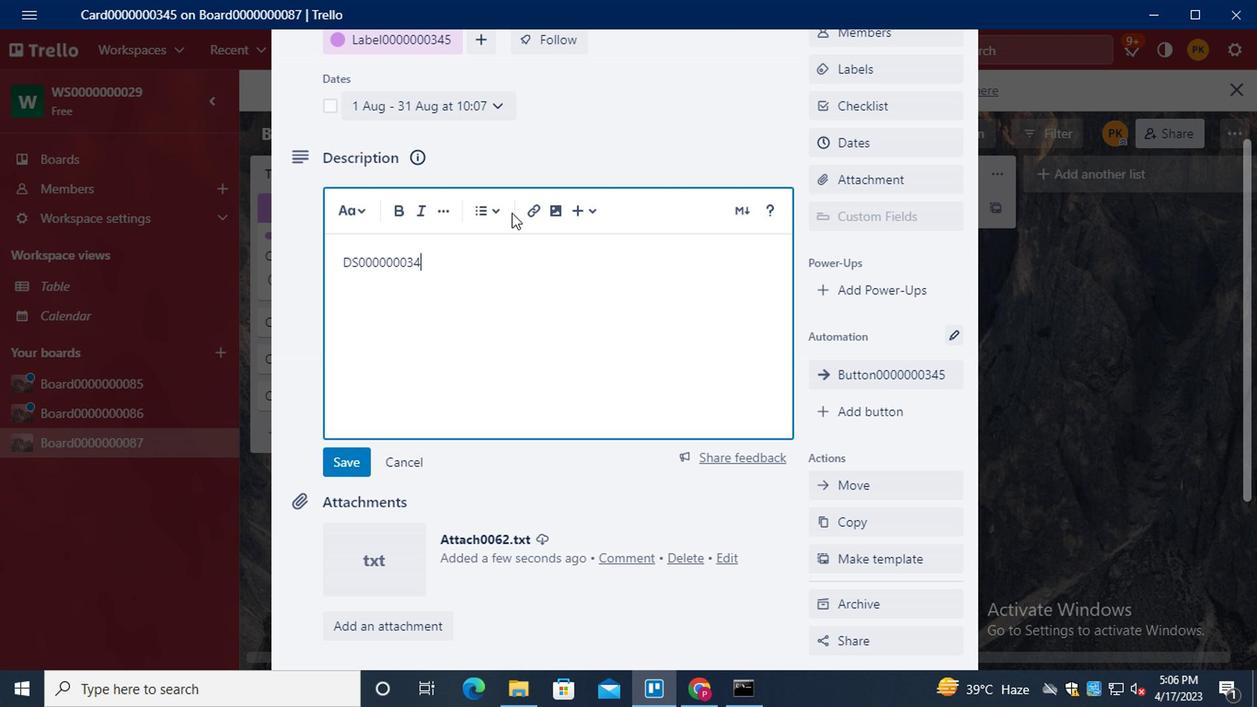 
Action: Mouse moved to (339, 463)
Screenshot: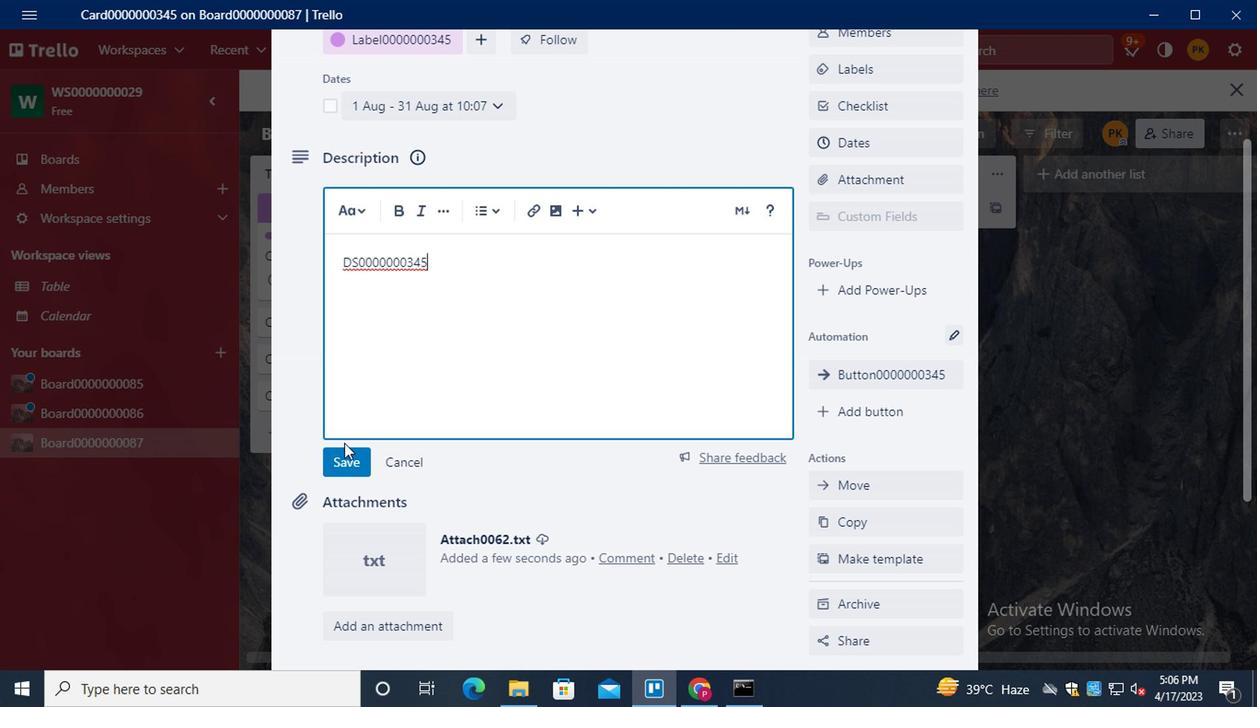 
Action: Mouse pressed left at (339, 463)
Screenshot: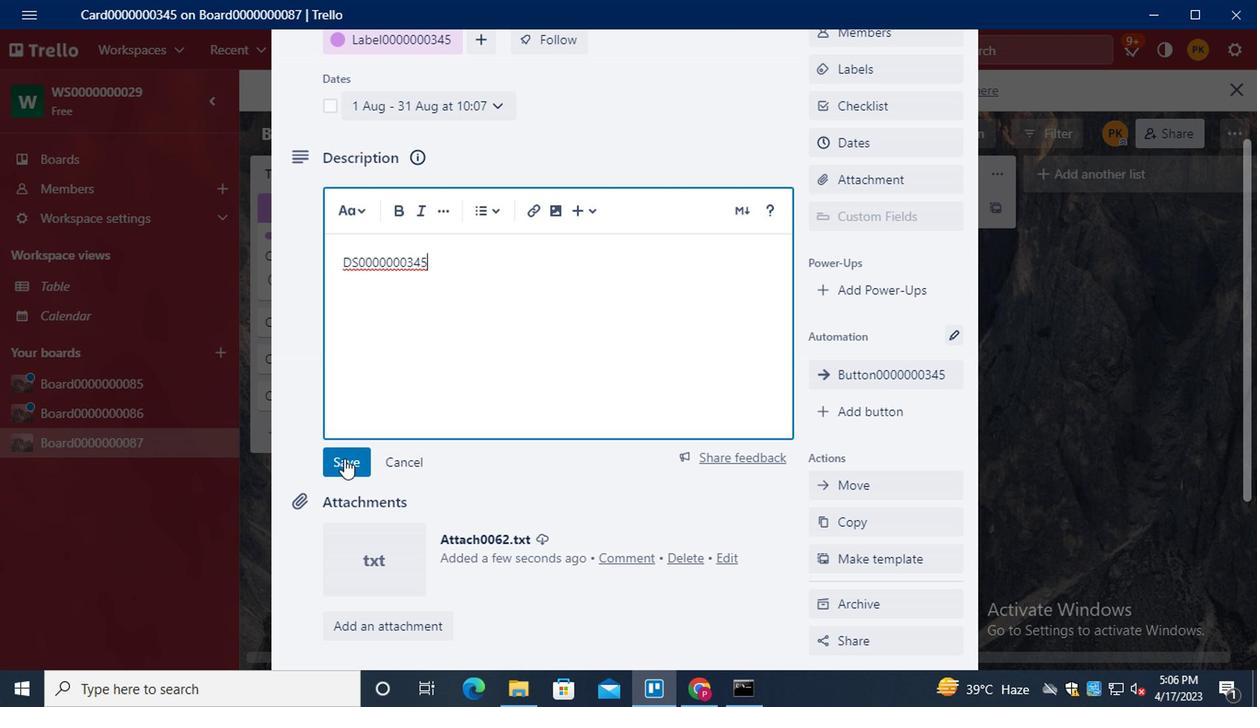 
Action: Mouse moved to (391, 428)
Screenshot: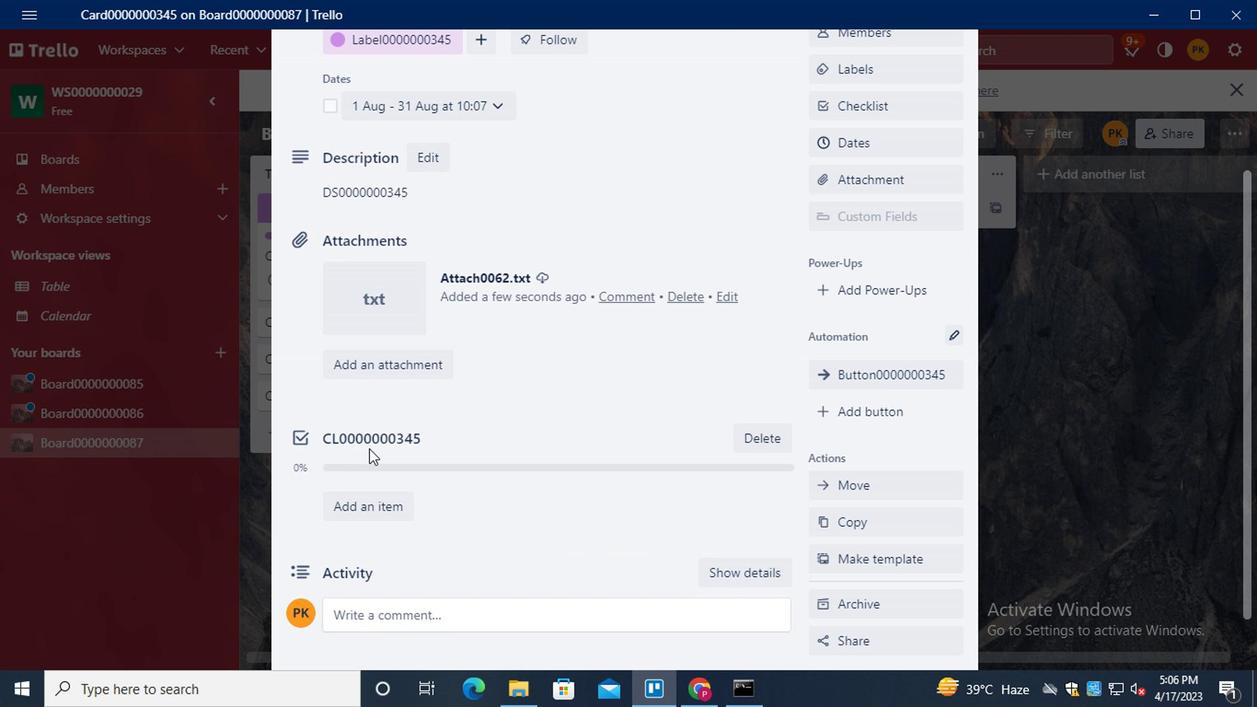 
Action: Mouse scrolled (391, 428) with delta (0, 0)
Screenshot: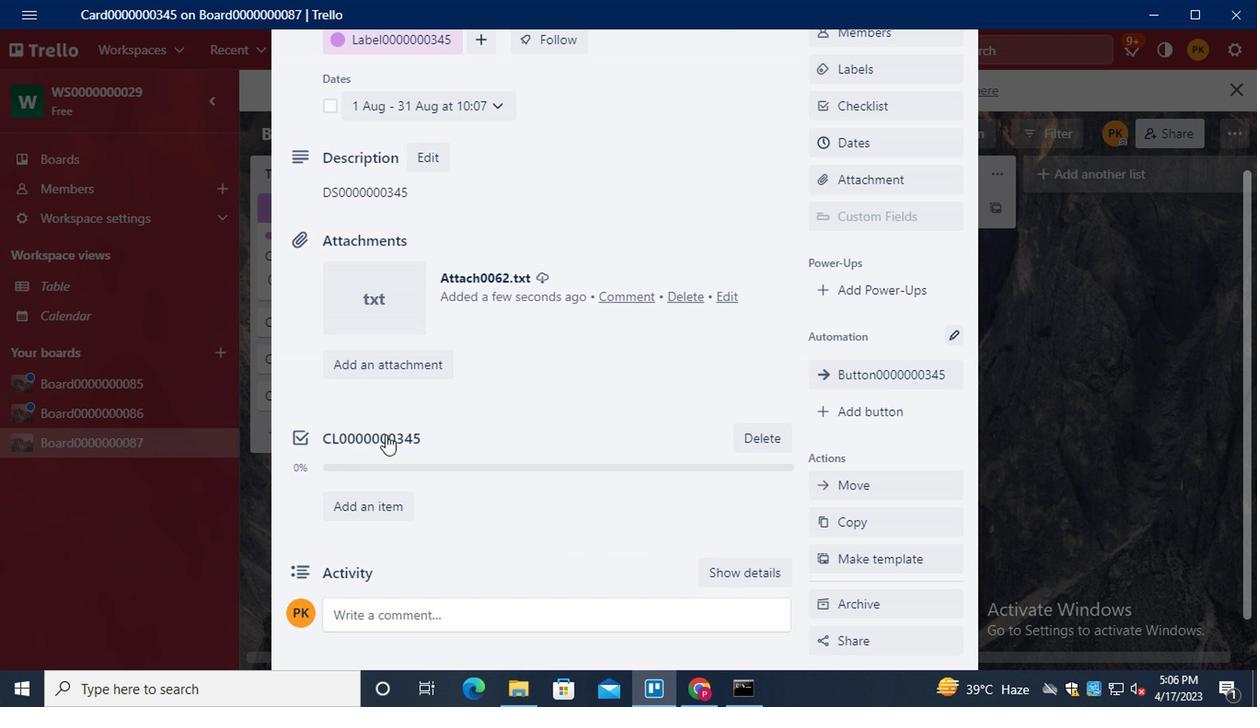 
Action: Mouse scrolled (391, 428) with delta (0, 0)
Screenshot: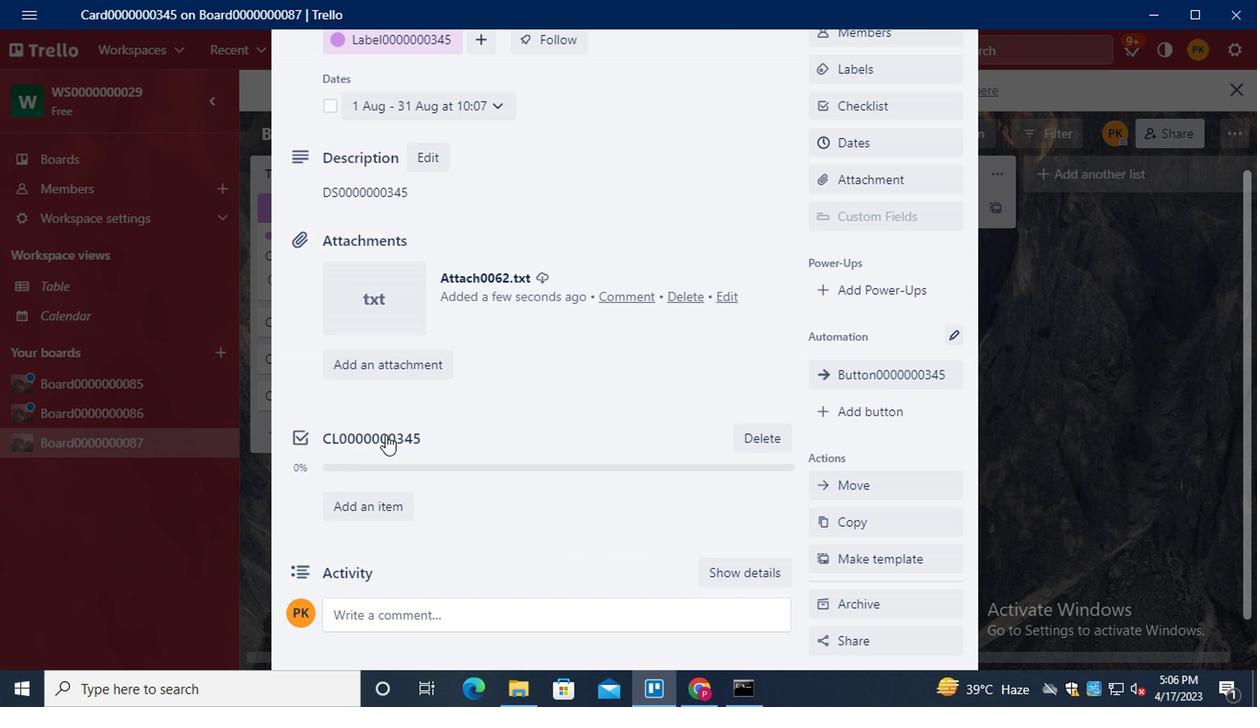 
Action: Mouse scrolled (391, 428) with delta (0, 0)
Screenshot: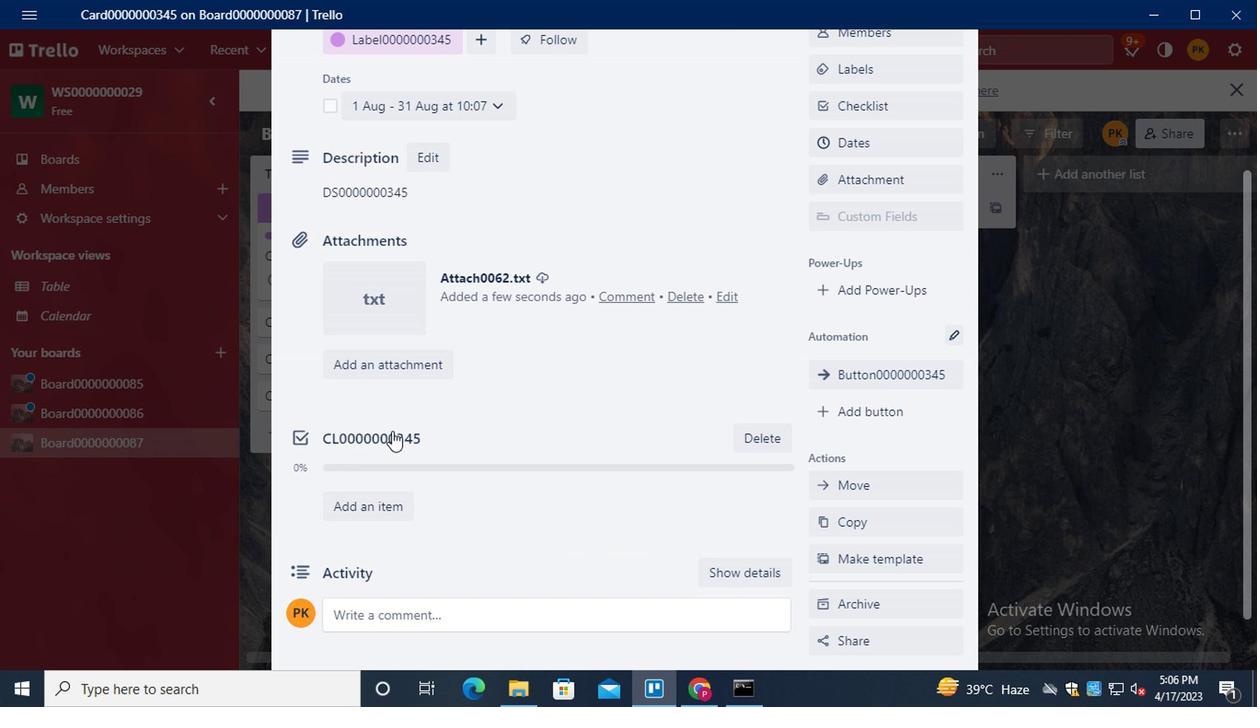 
Action: Mouse moved to (445, 536)
Screenshot: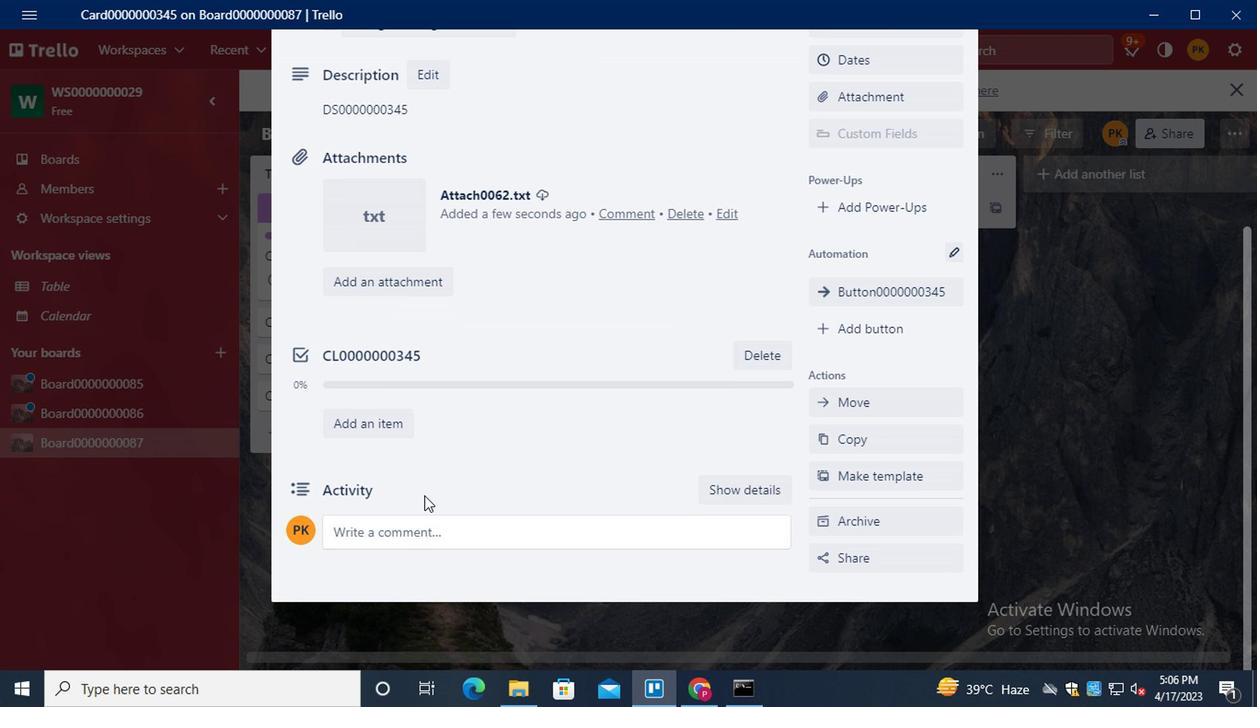
Action: Mouse pressed left at (445, 536)
Screenshot: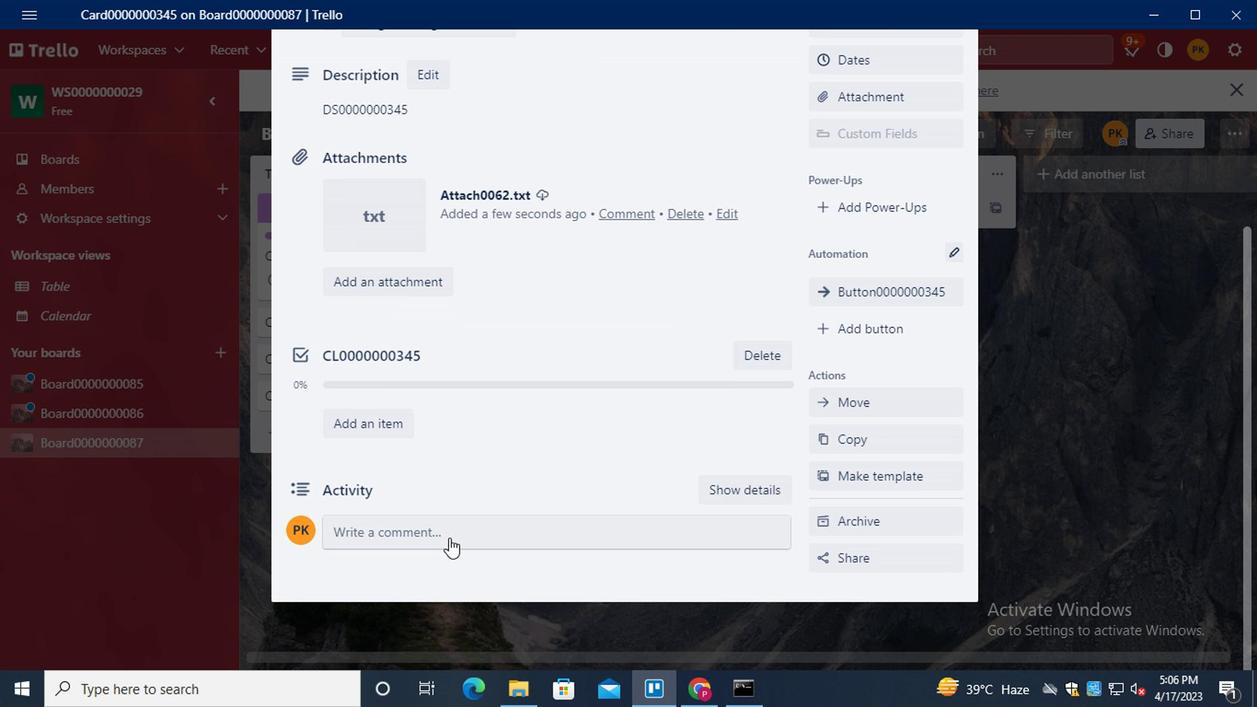 
Action: Key pressed <Key.shift><Key.shift><Key.shift><Key.shift><Key.shift><Key.shift><Key.shift>CM0000000345
Screenshot: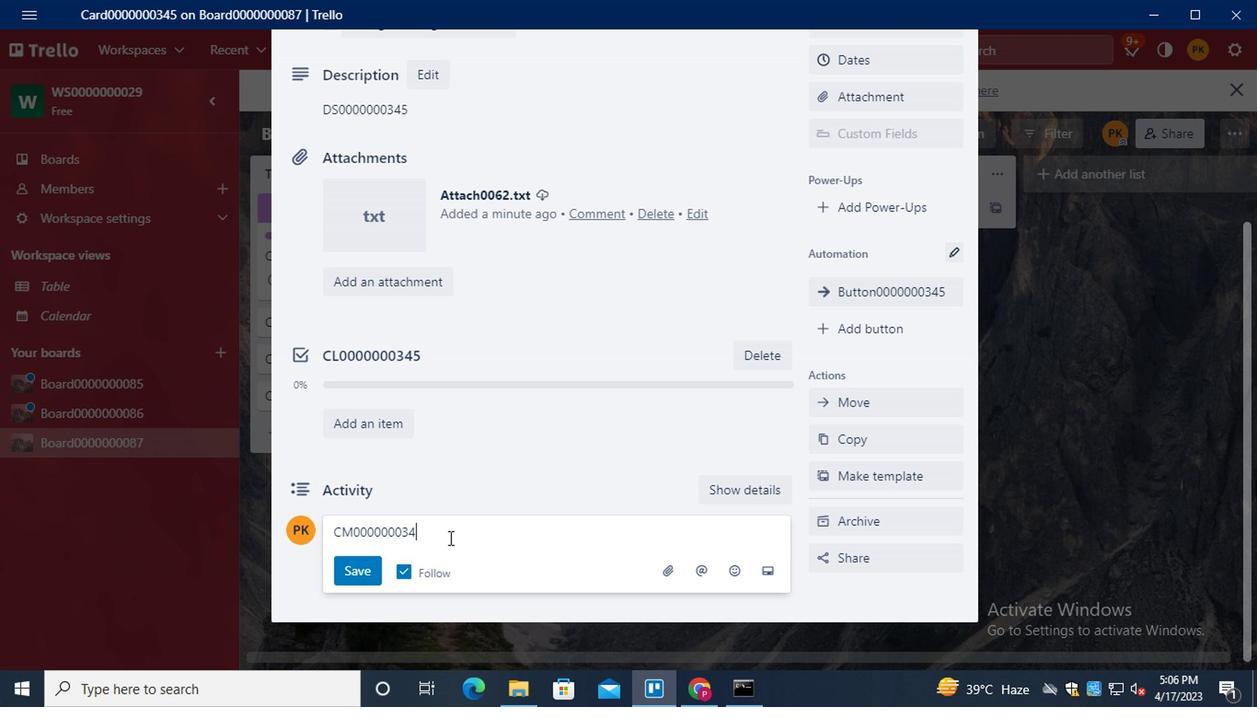 
Action: Mouse moved to (369, 566)
Screenshot: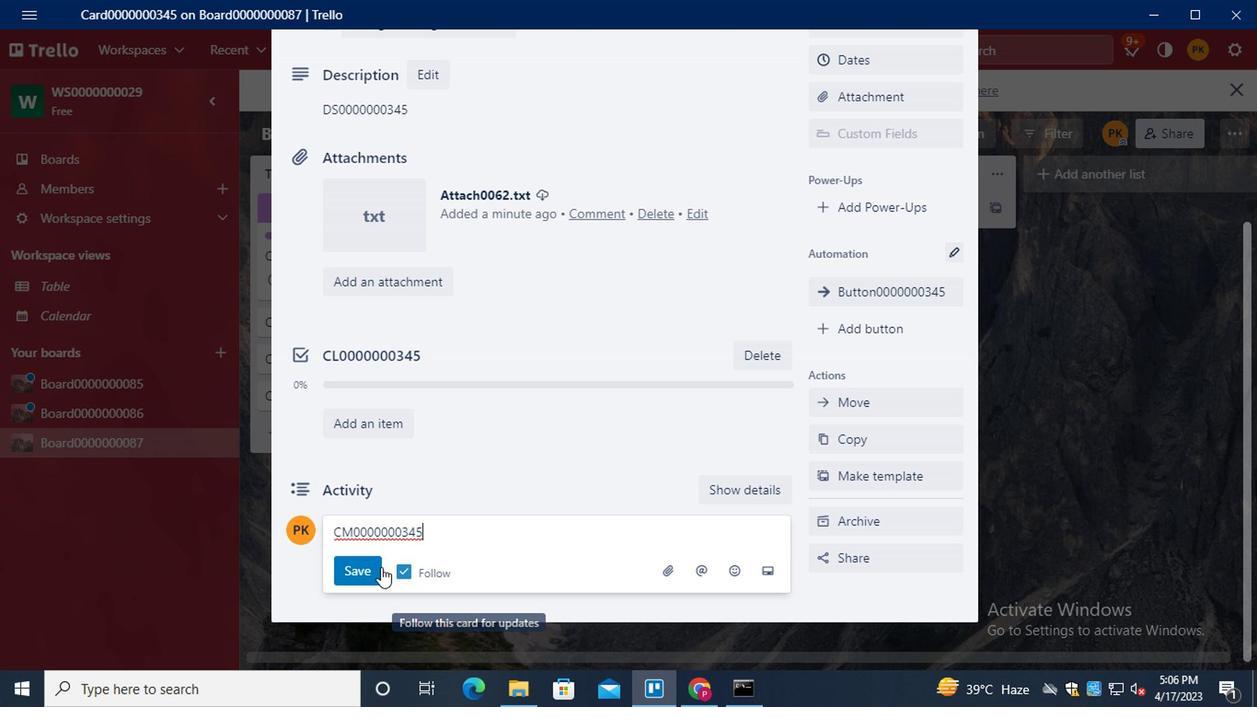 
Action: Mouse pressed left at (369, 566)
Screenshot: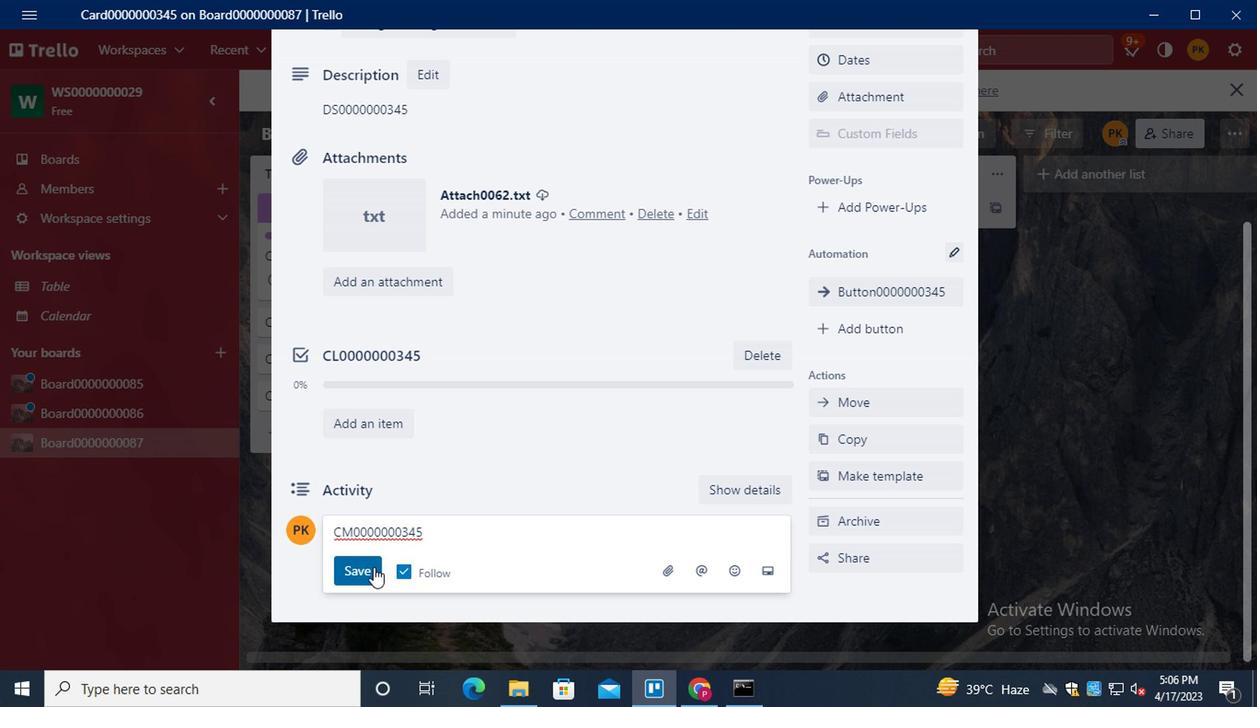 
Action: Mouse moved to (590, 486)
Screenshot: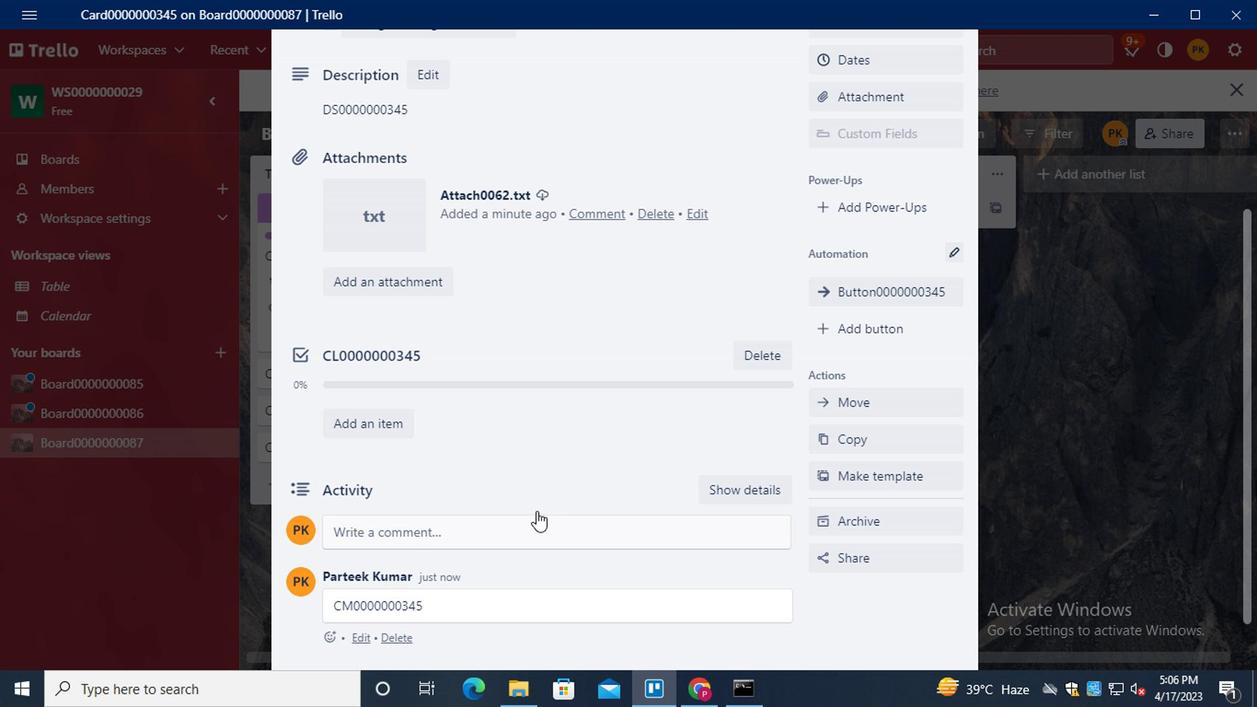 
Action: Mouse scrolled (590, 487) with delta (0, 1)
Screenshot: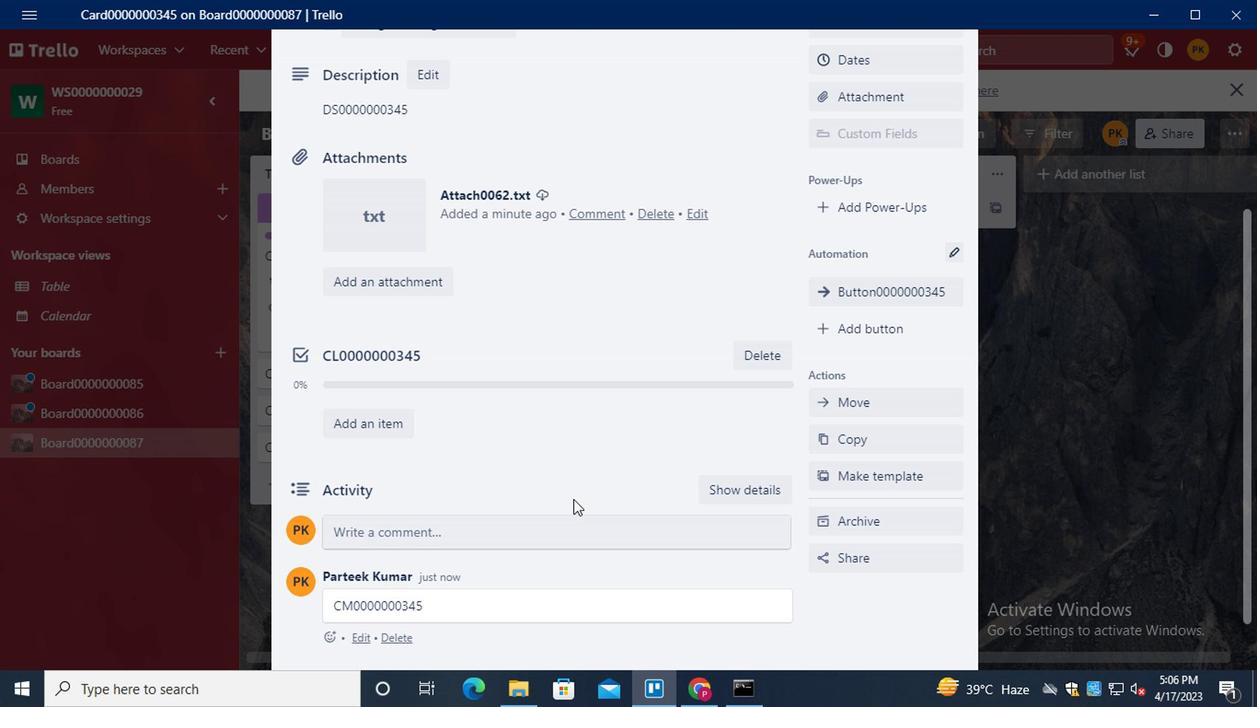 
Action: Mouse scrolled (590, 487) with delta (0, 1)
Screenshot: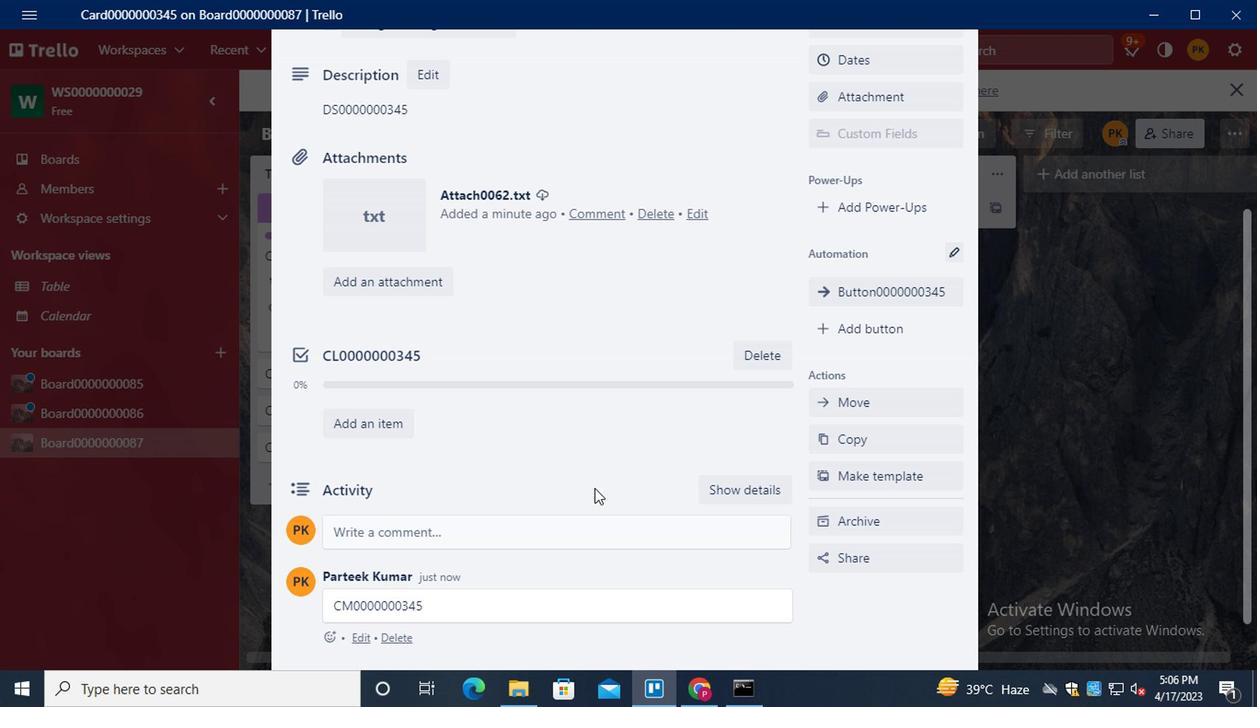 
Action: Mouse scrolled (590, 487) with delta (0, 1)
Screenshot: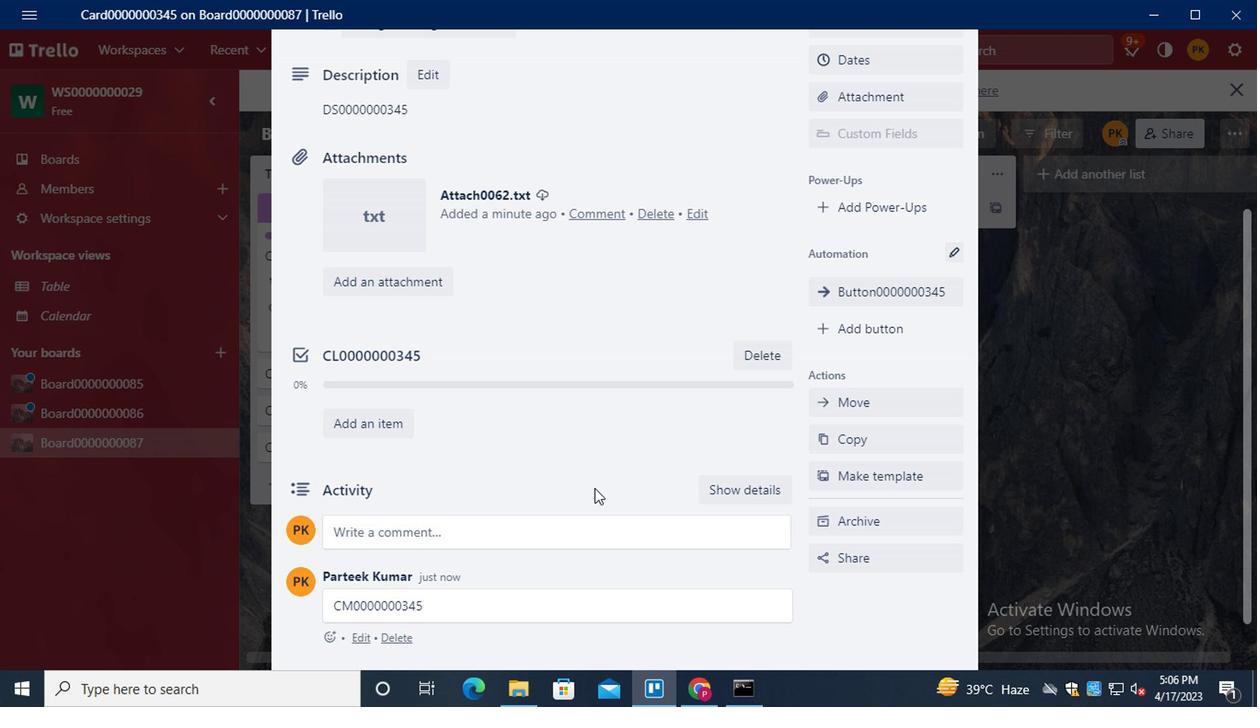 
Action: Mouse scrolled (590, 487) with delta (0, 1)
Screenshot: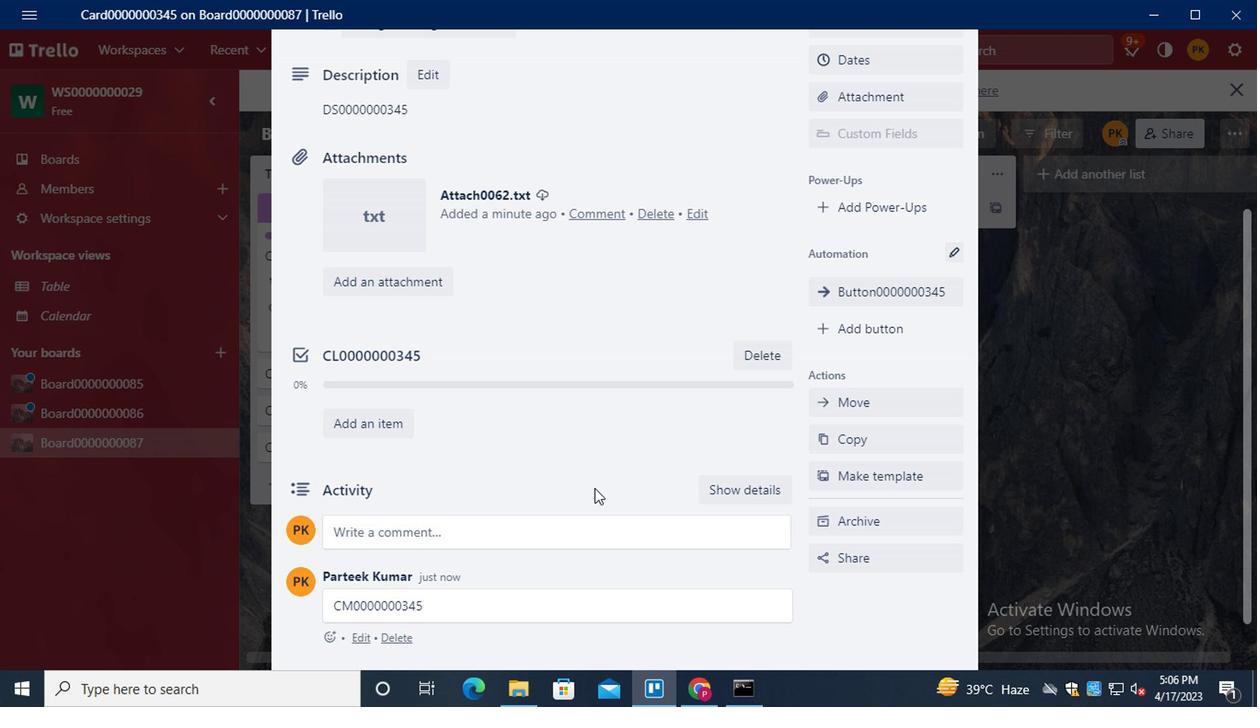 
Action: Mouse scrolled (590, 487) with delta (0, 1)
Screenshot: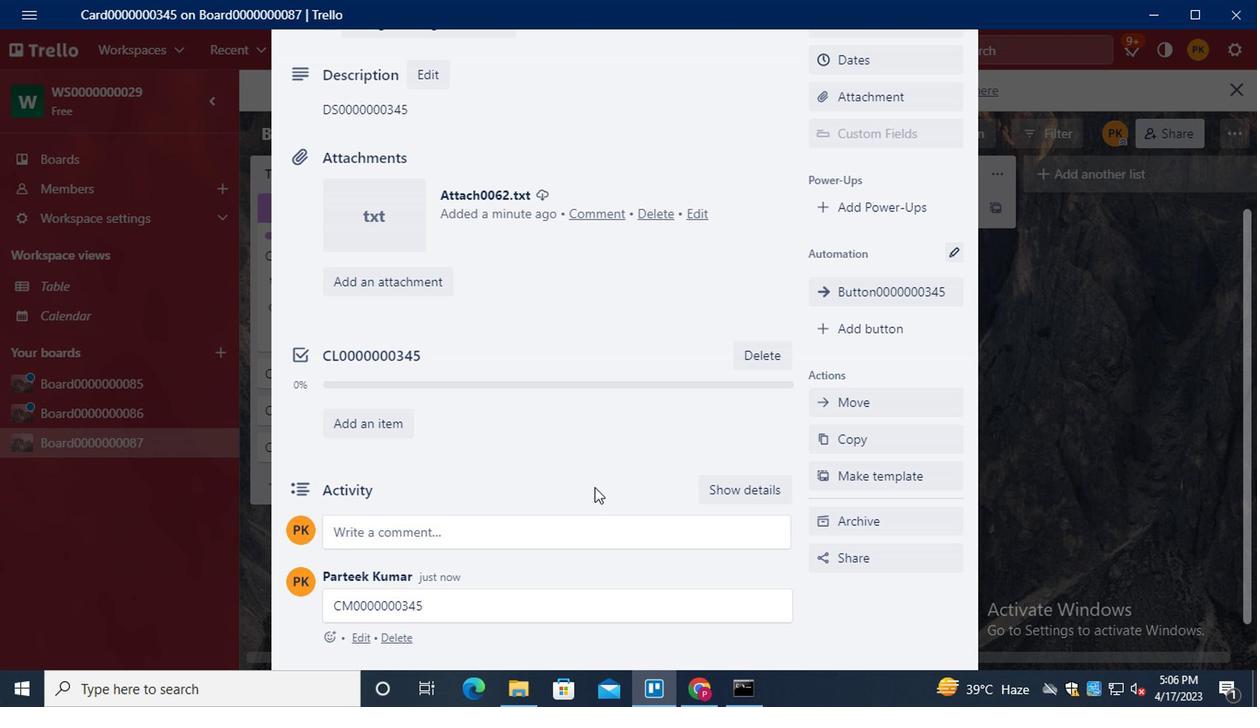 
Action: Mouse scrolled (590, 487) with delta (0, 1)
Screenshot: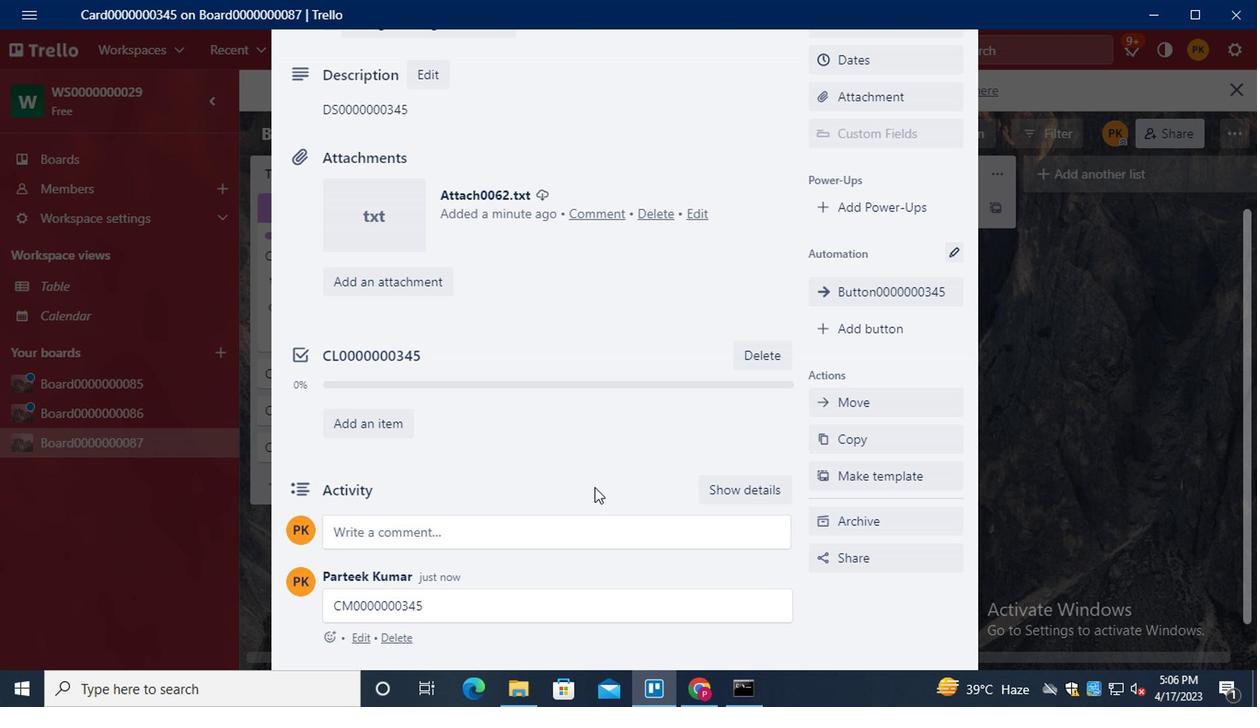 
Action: Mouse scrolled (590, 487) with delta (0, 1)
Screenshot: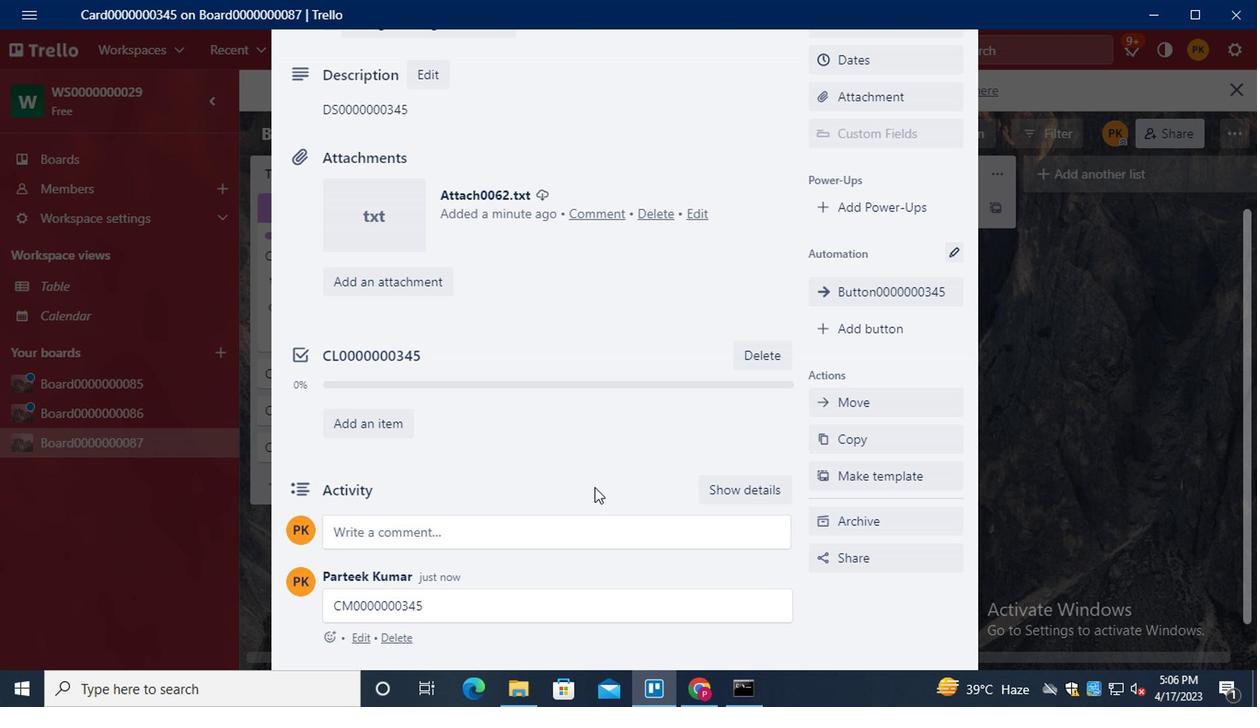 
Action: Mouse scrolled (590, 487) with delta (0, 1)
Screenshot: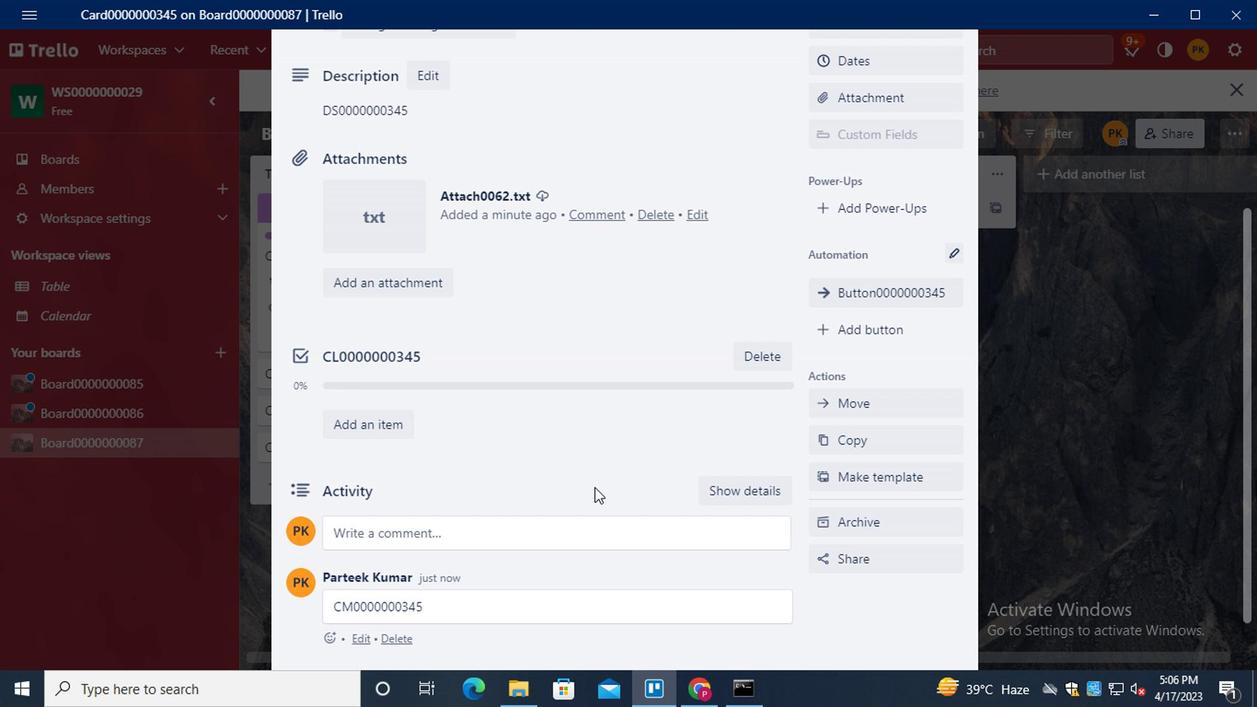 
Action: Key pressed <Key.f8>
Screenshot: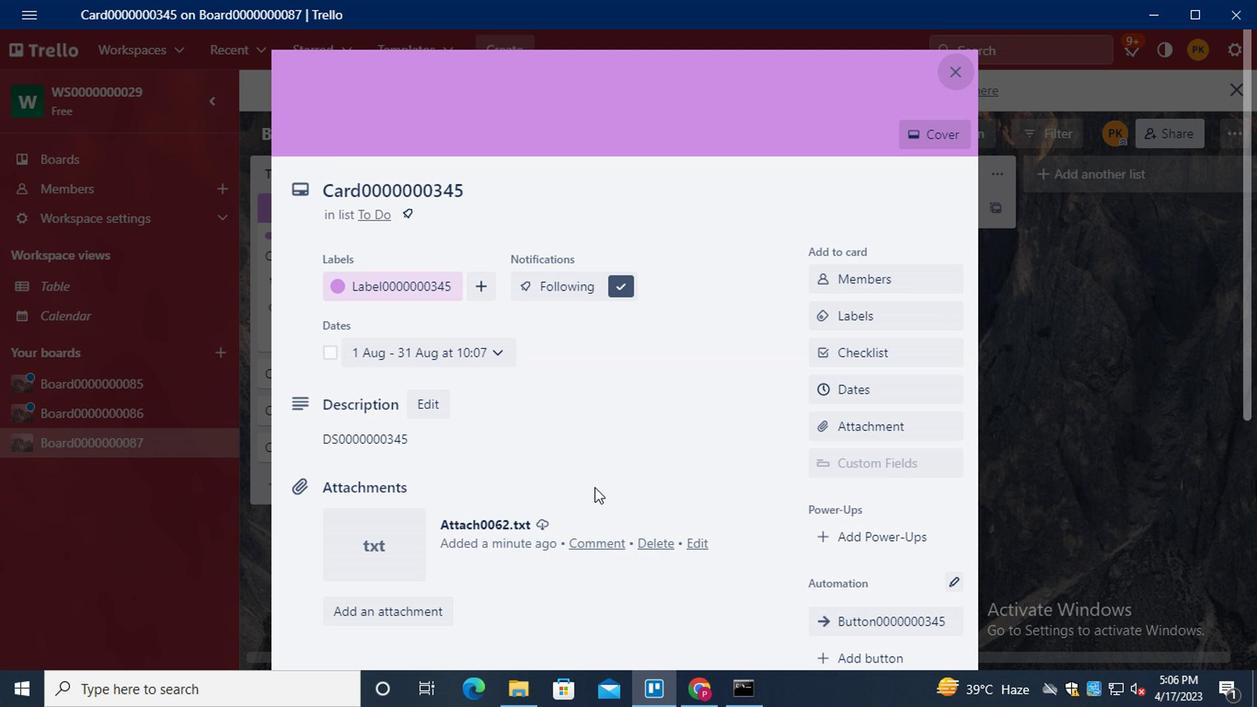 
